Task: Create new contact,   with mail id: 'WrightMadelyn@Protonmail.com', first name: 'Madelyn', Last name: 'Wright', Job Title: UI/UX Developer, Phone number (202) 555-8901. Change life cycle stage to  'Lead' and lead status to 'New'. Add new company to the associated contact: www.vrmaritime.net
 . Logged in from softage.5@softage.net
Action: Mouse moved to (76, 56)
Screenshot: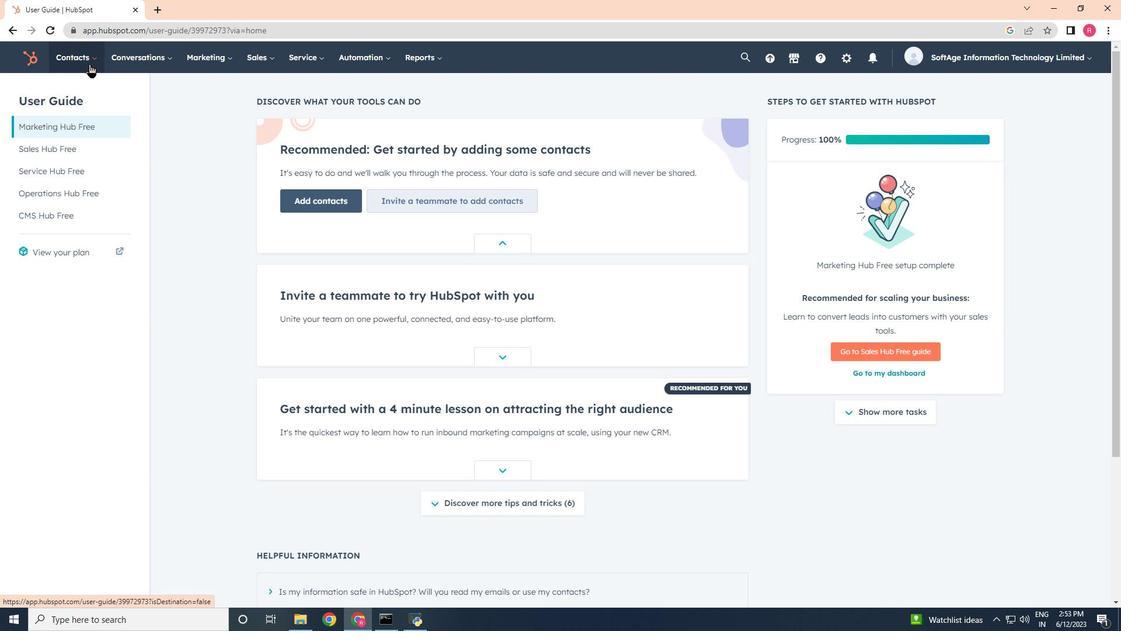 
Action: Mouse pressed left at (76, 56)
Screenshot: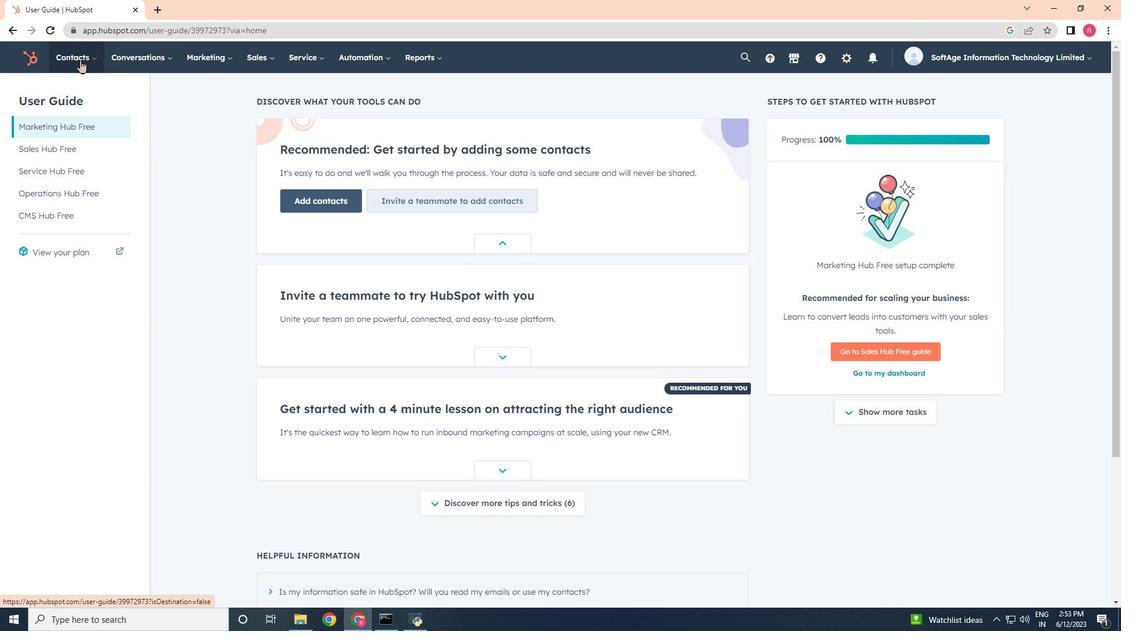 
Action: Mouse moved to (87, 85)
Screenshot: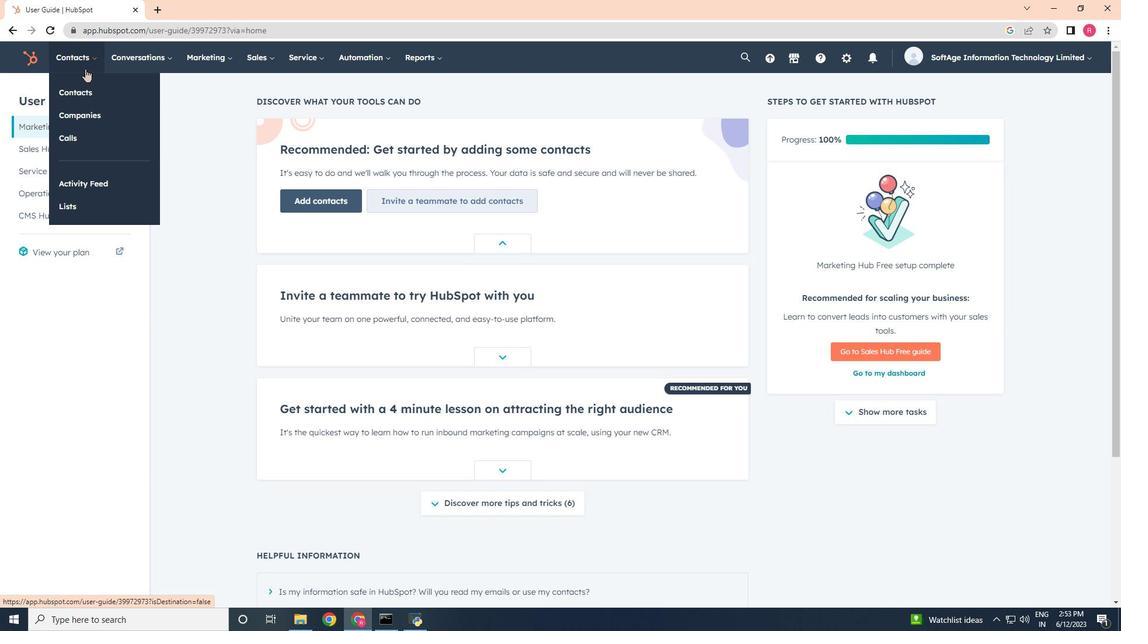 
Action: Mouse pressed left at (87, 85)
Screenshot: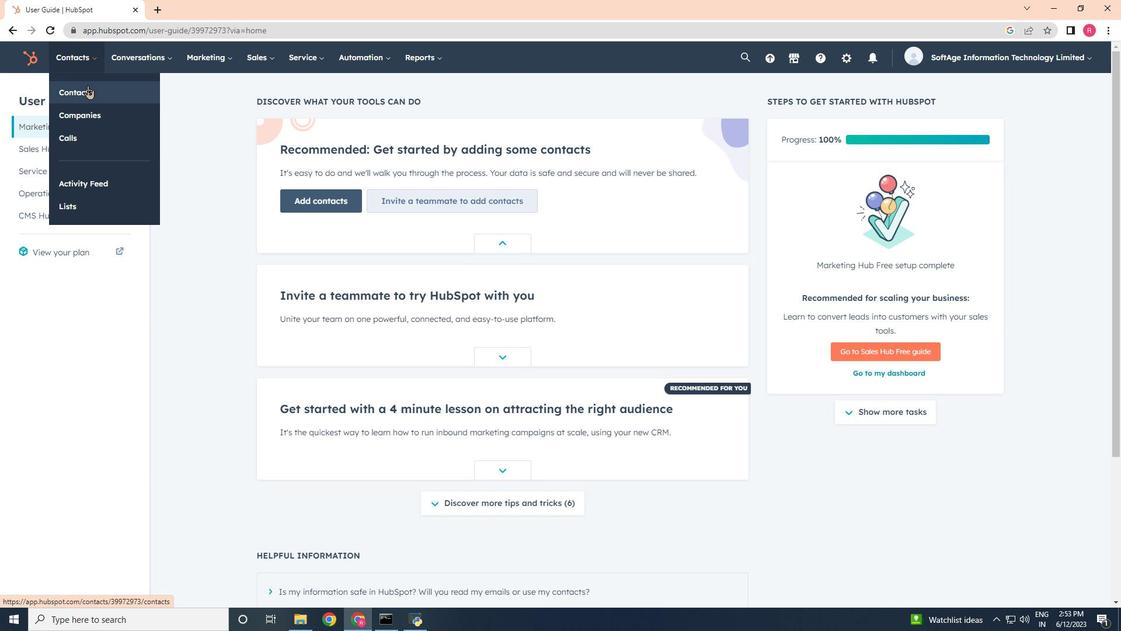 
Action: Mouse moved to (1053, 98)
Screenshot: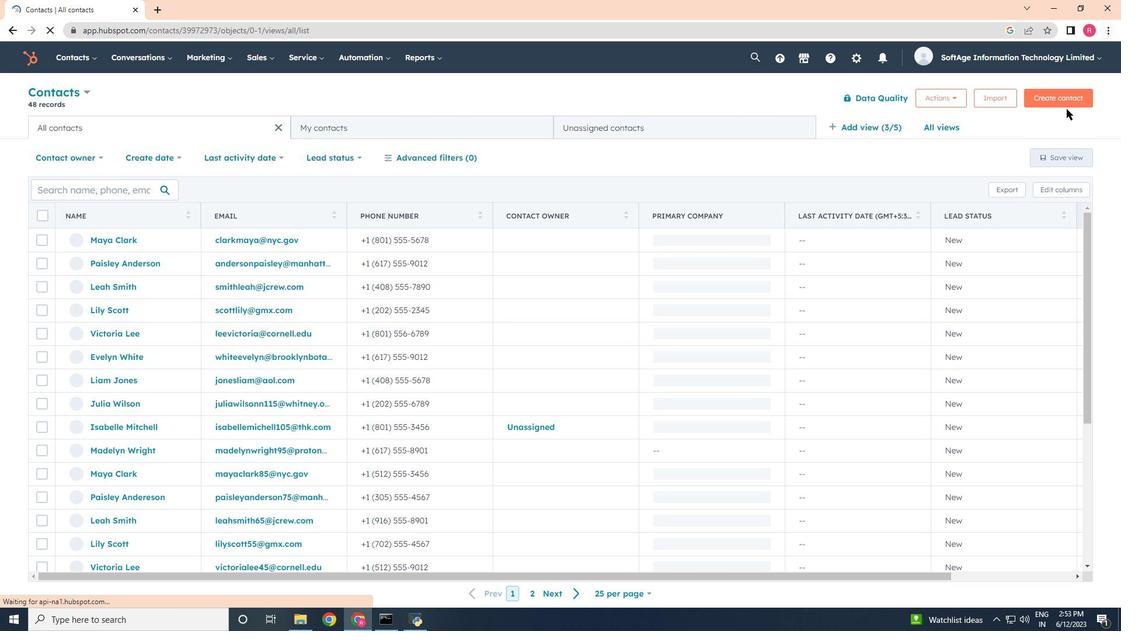 
Action: Mouse pressed left at (1053, 98)
Screenshot: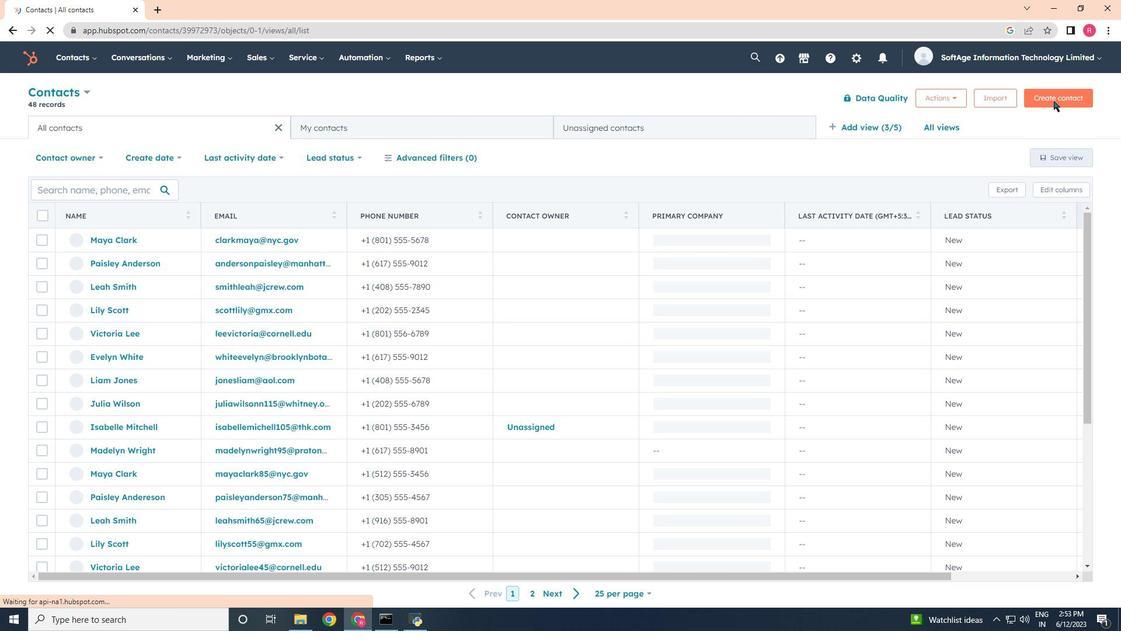 
Action: Mouse moved to (836, 141)
Screenshot: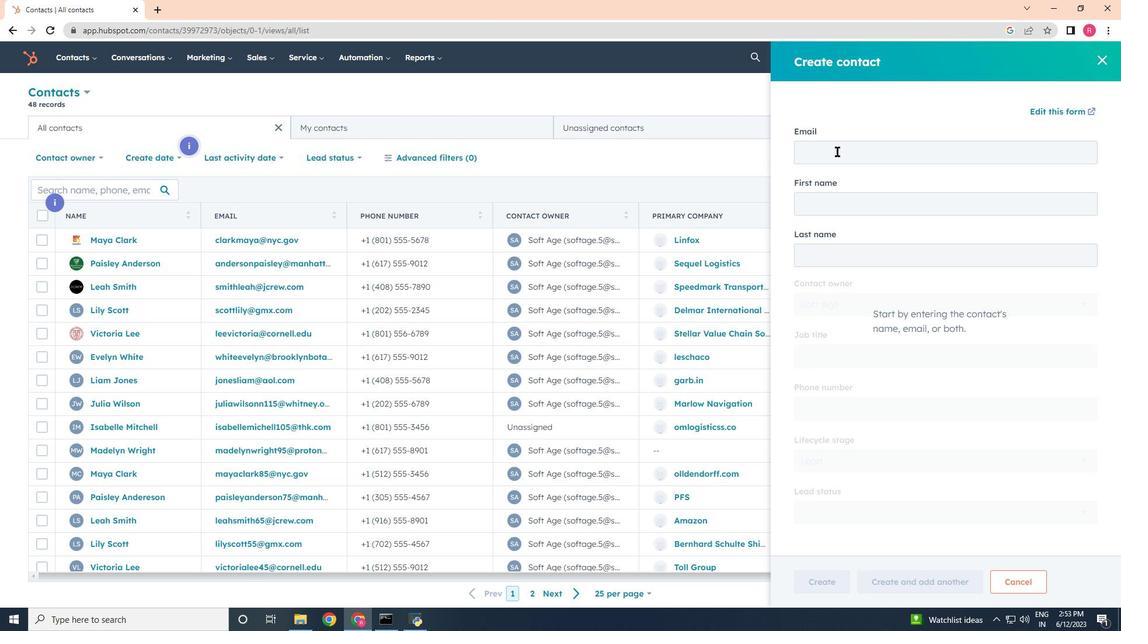 
Action: Mouse pressed left at (836, 141)
Screenshot: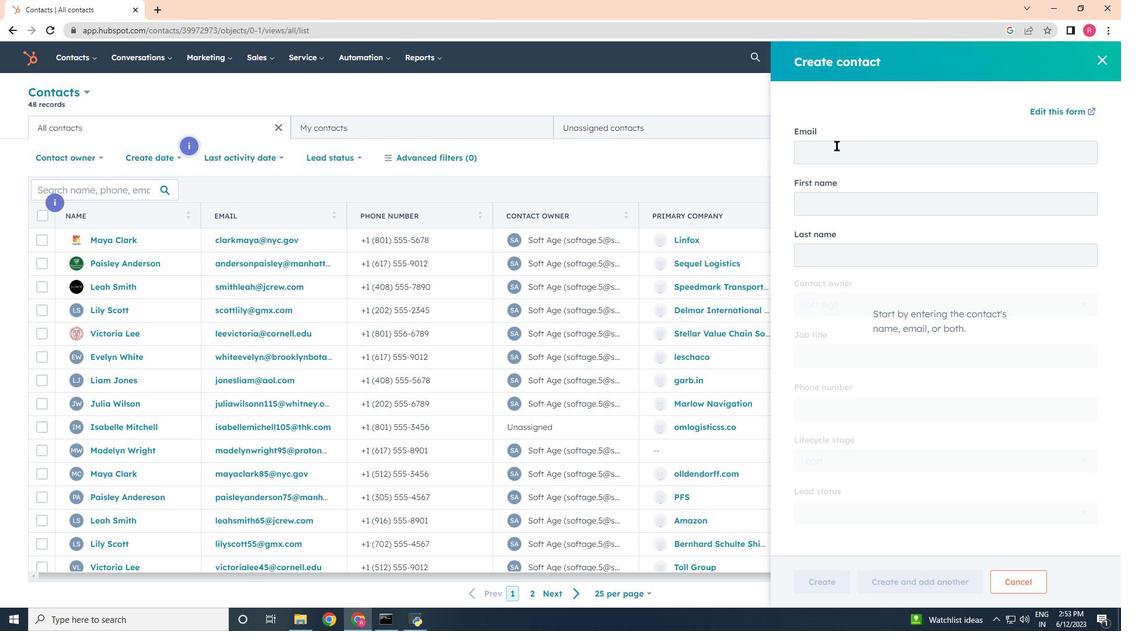 
Action: Mouse moved to (402, 279)
Screenshot: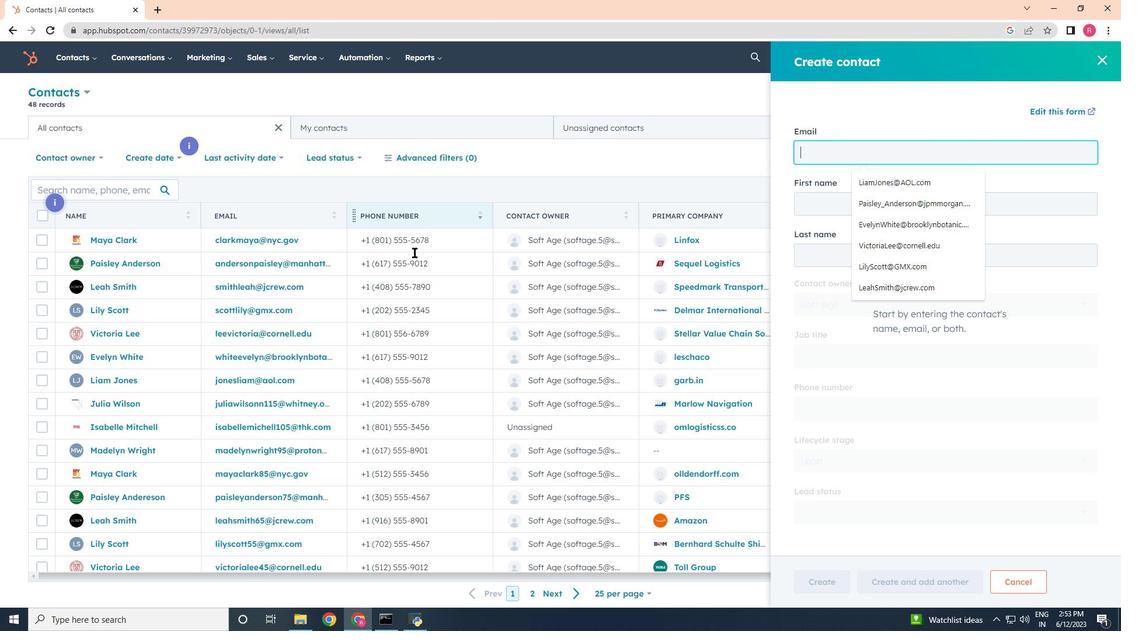 
Action: Key pressed <Key.shift>Wright<Key.shift>Madelyn<Key.shift><Key.shift><Key.shift><Key.shift><Key.shift><Key.shift><Key.shift>@<Key.shift><Key.shift><Key.shift><Key.shift>Protonmail.com
Screenshot: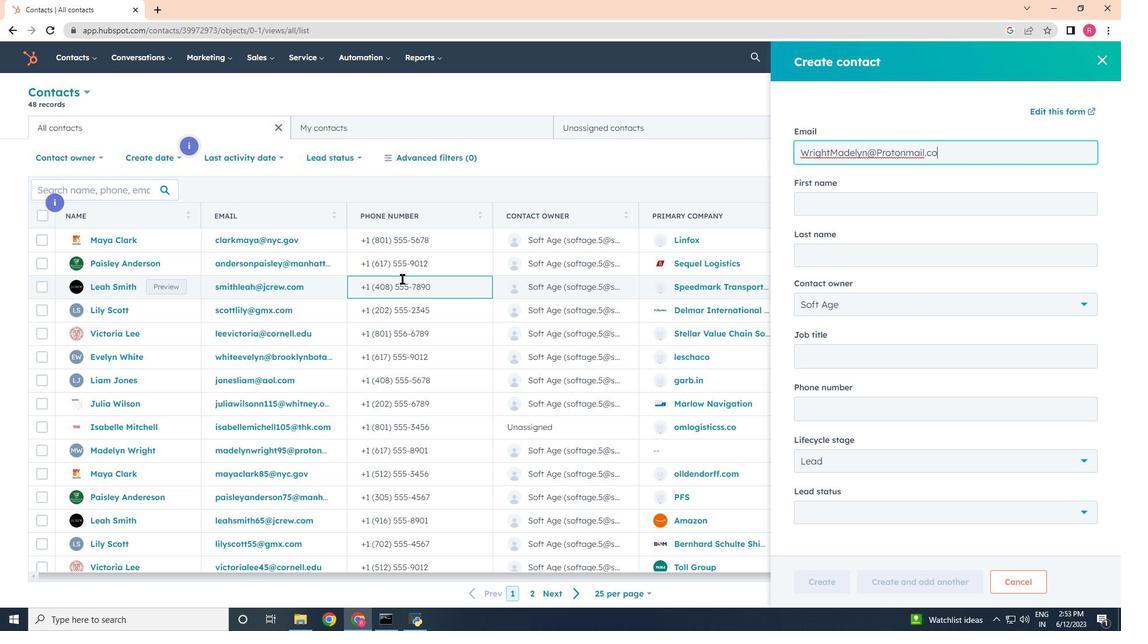 
Action: Mouse moved to (874, 205)
Screenshot: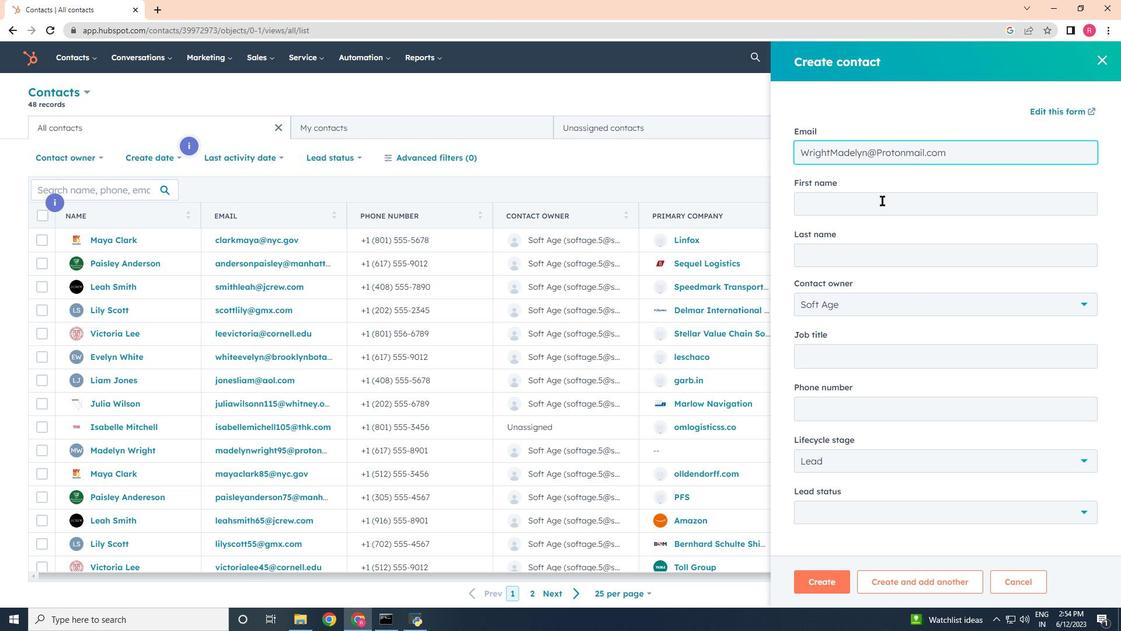 
Action: Mouse pressed left at (874, 205)
Screenshot: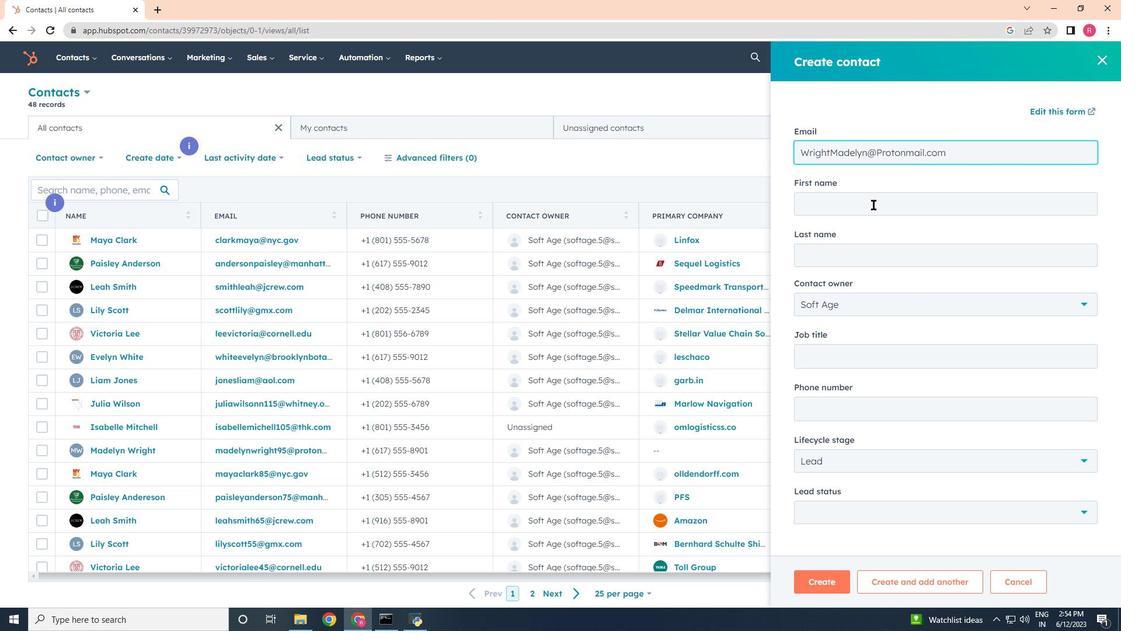 
Action: Key pressed <Key.shift>Madek<Key.backspace>lyn<Key.tab><Key.shift>Wright<Key.tab><Key.shift><Key.shift><Key.shift><Key.shift><Key.shift><Key.shift><Key.shift><Key.shift><Key.shift><Key.shift><Key.shift><Key.shift><Key.shift><Key.shift><Key.shift><Key.shift><Key.shift><Key.shift>UI
Screenshot: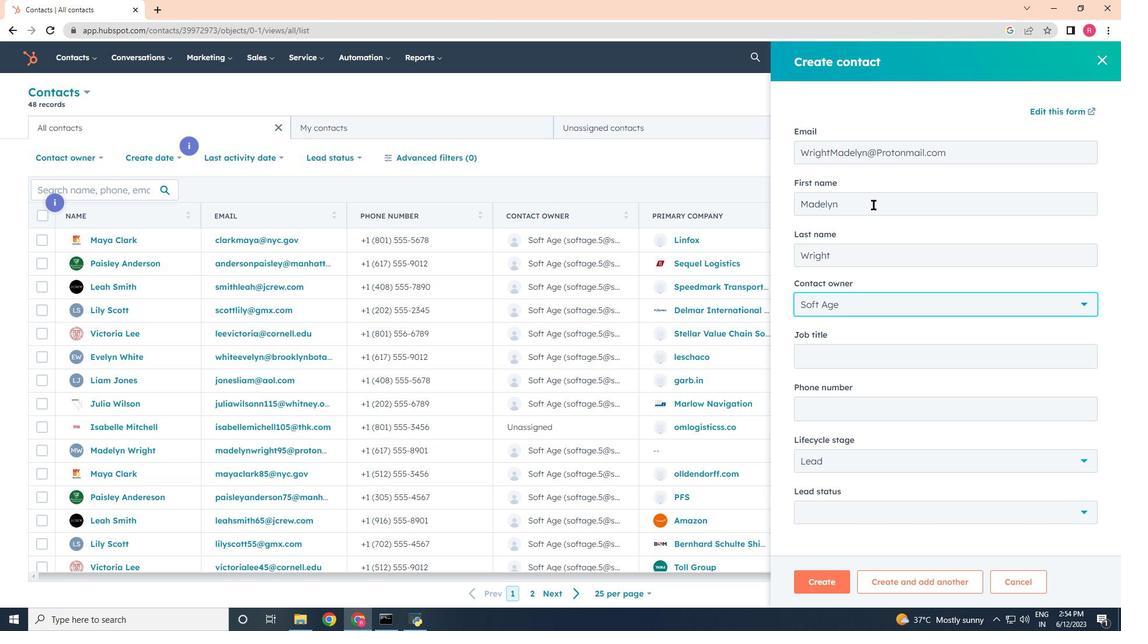 
Action: Mouse moved to (864, 358)
Screenshot: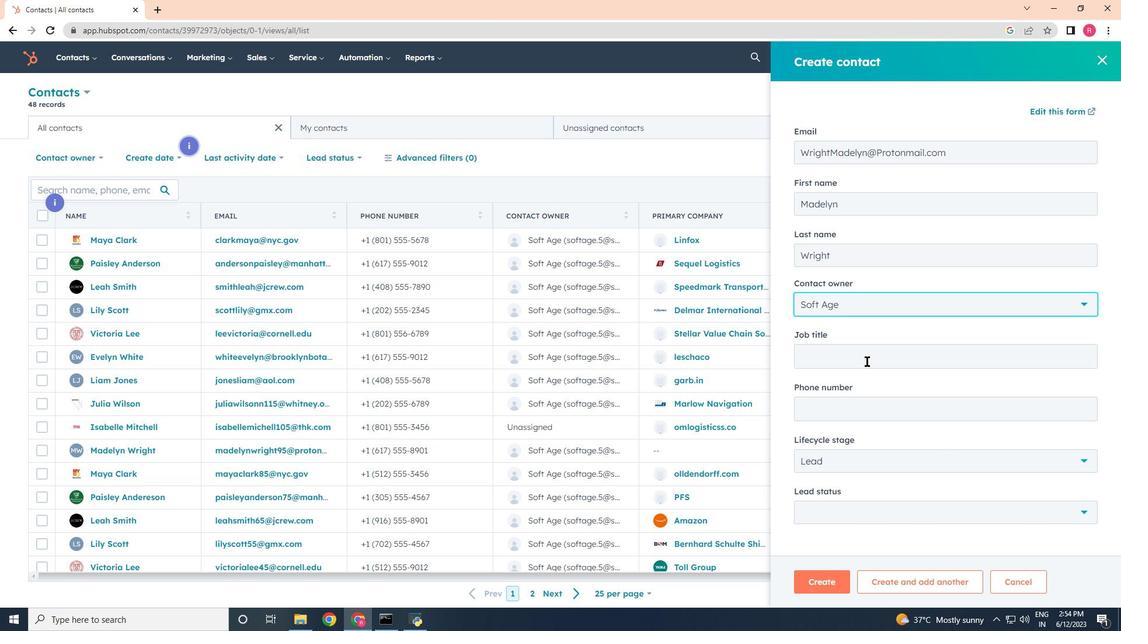
Action: Mouse pressed left at (864, 358)
Screenshot: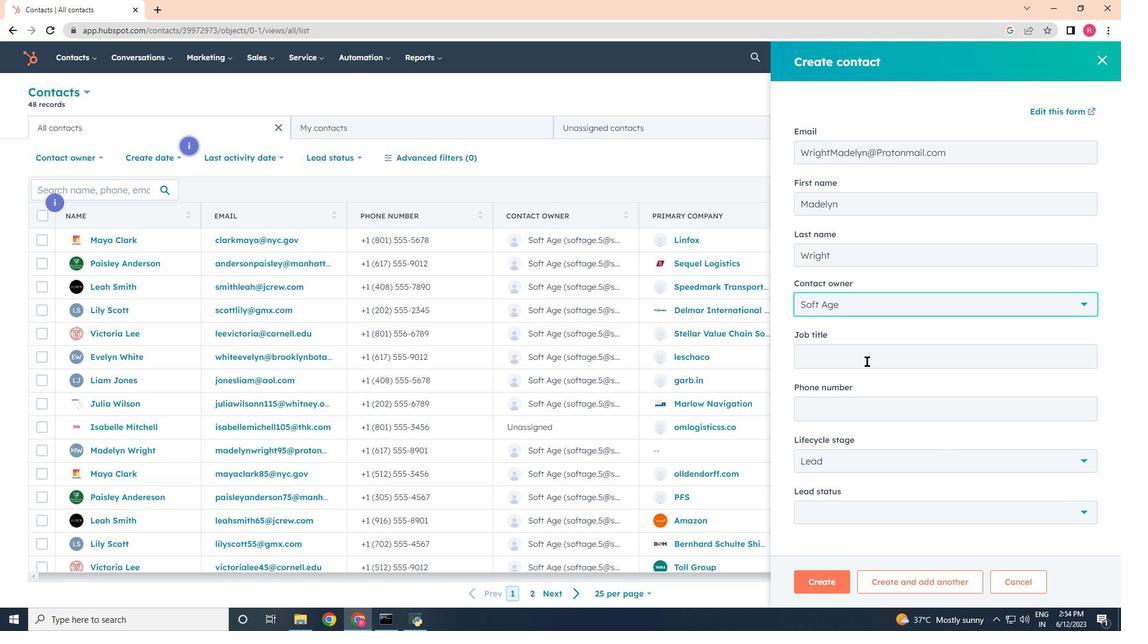 
Action: Mouse moved to (863, 358)
Screenshot: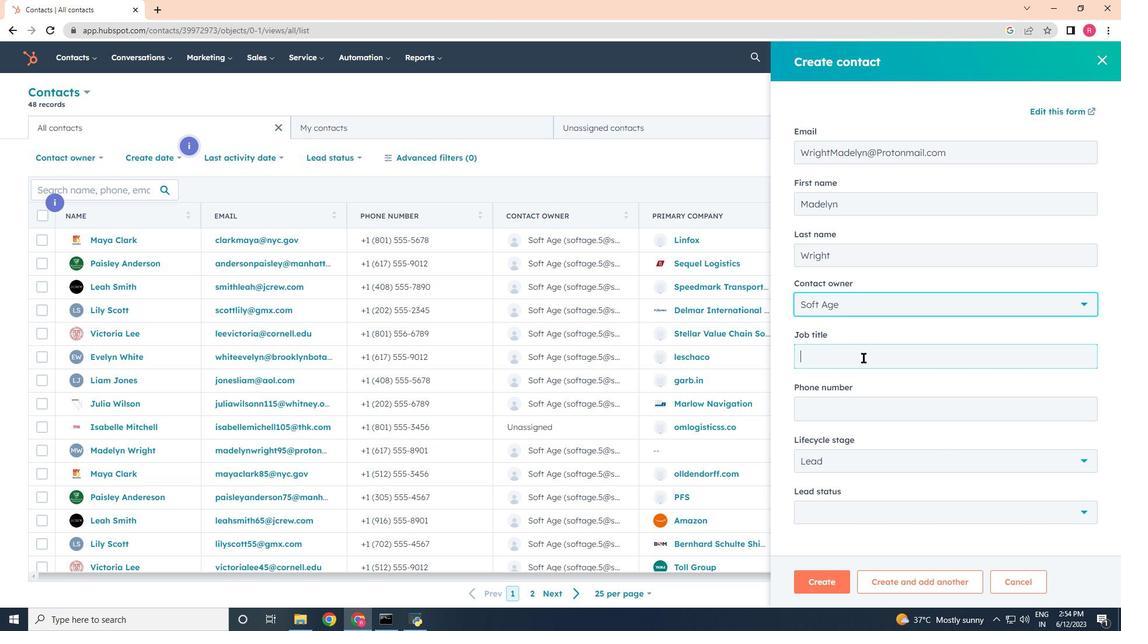 
Action: Key pressed <Key.shift>UI/<Key.shift><Key.shift><Key.shift><Key.shift><Key.shift><Key.shift>Ux<Key.backspace><Key.shift>X
Screenshot: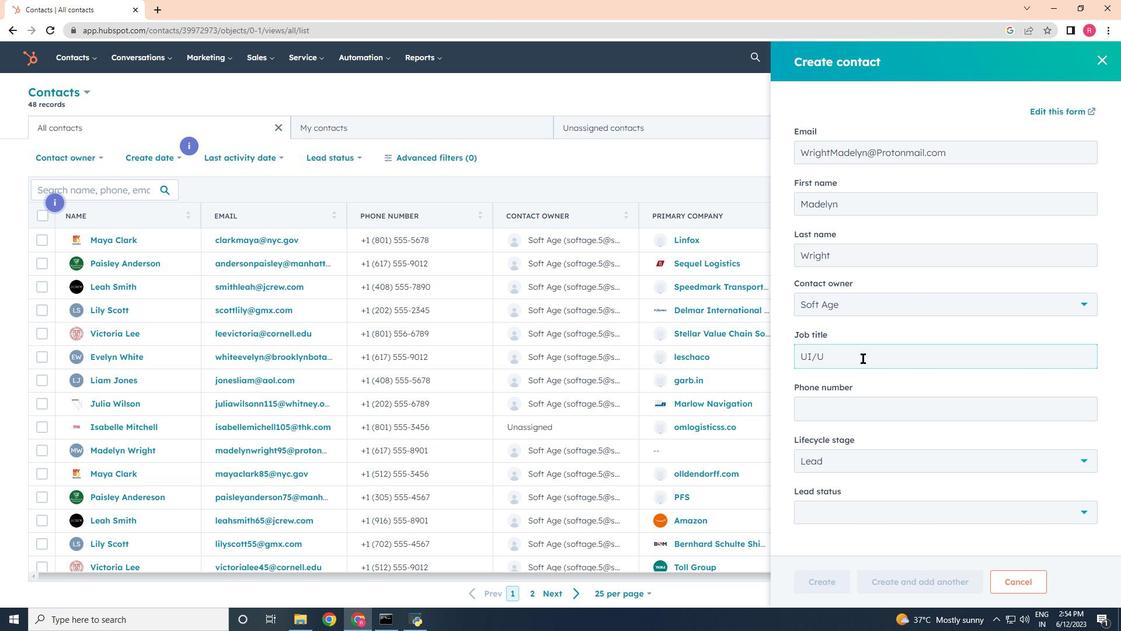
Action: Mouse moved to (809, 410)
Screenshot: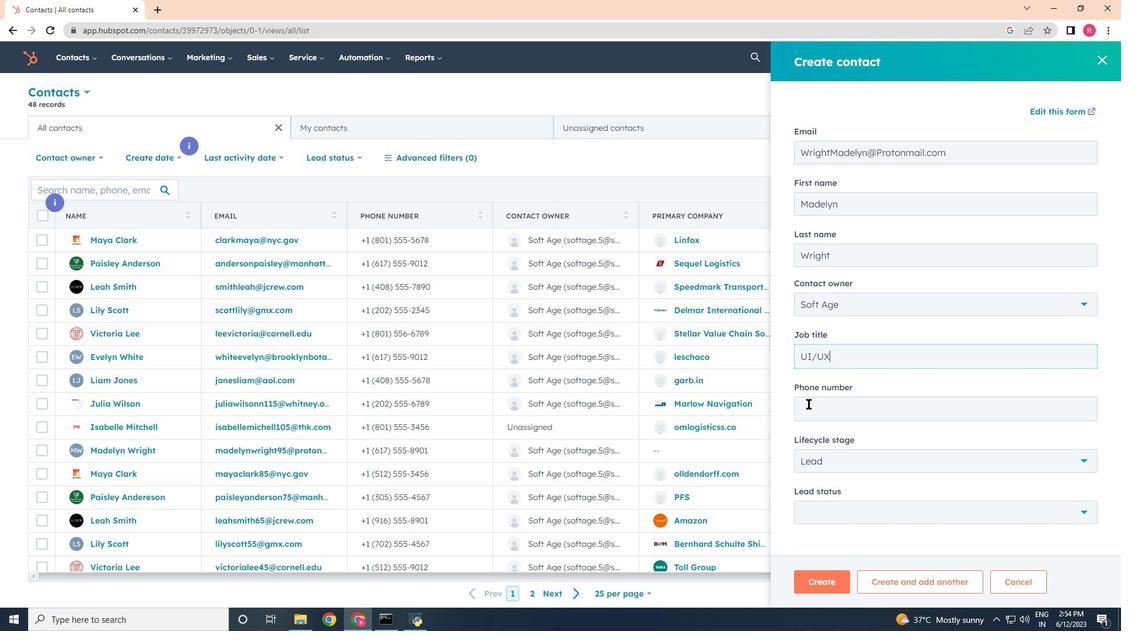 
Action: Mouse pressed left at (809, 410)
Screenshot: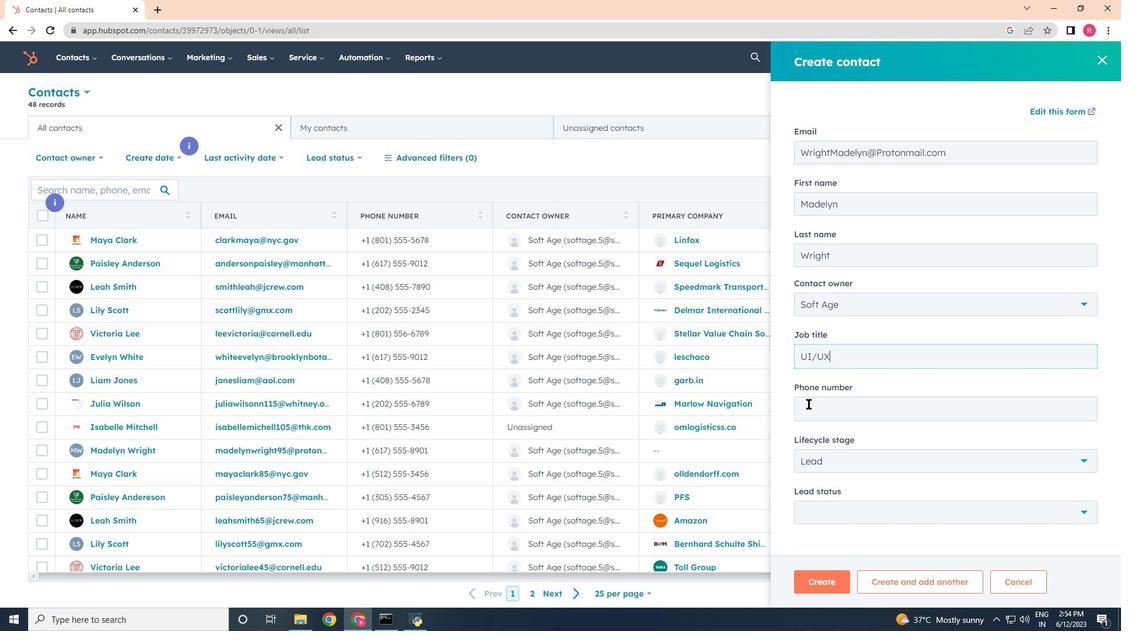 
Action: Mouse moved to (809, 411)
Screenshot: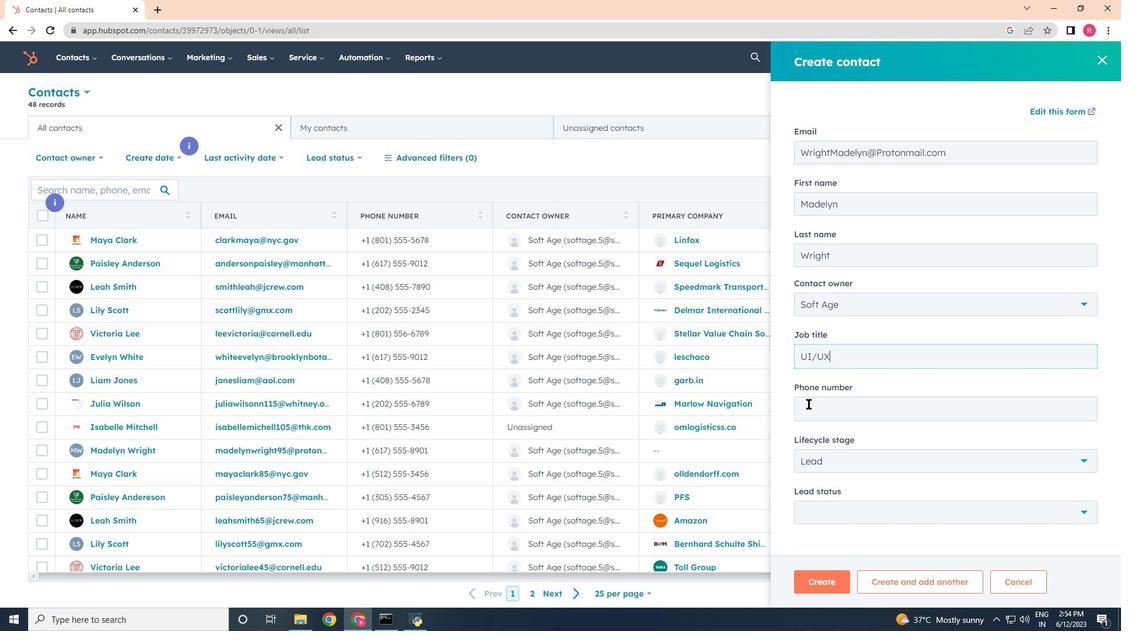 
Action: Key pressed 2025558901
Screenshot: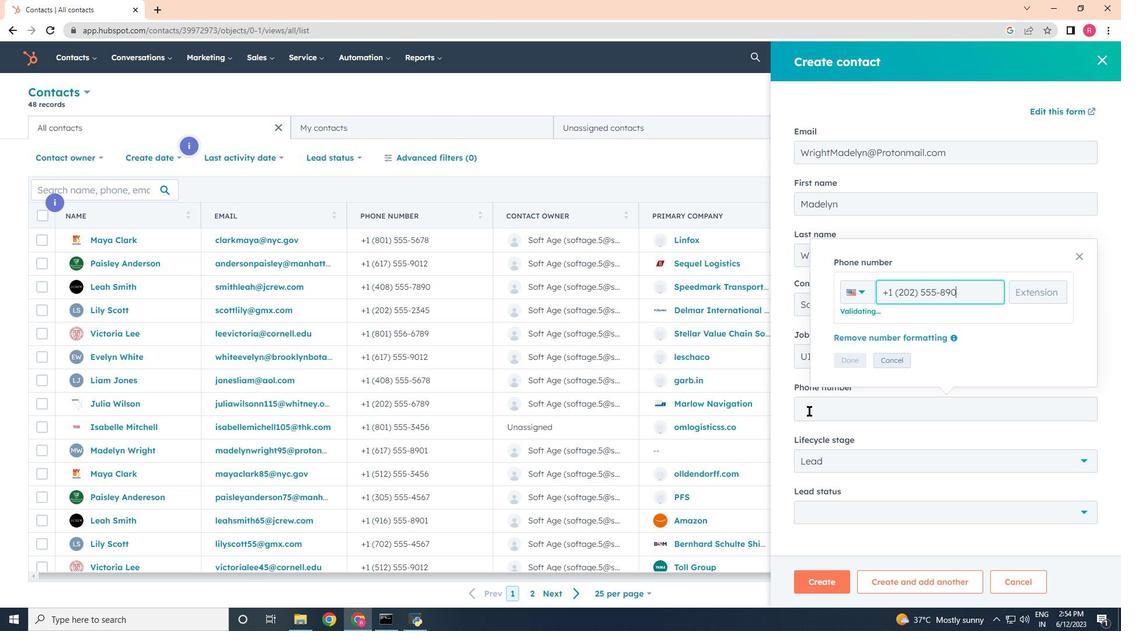 
Action: Mouse moved to (853, 355)
Screenshot: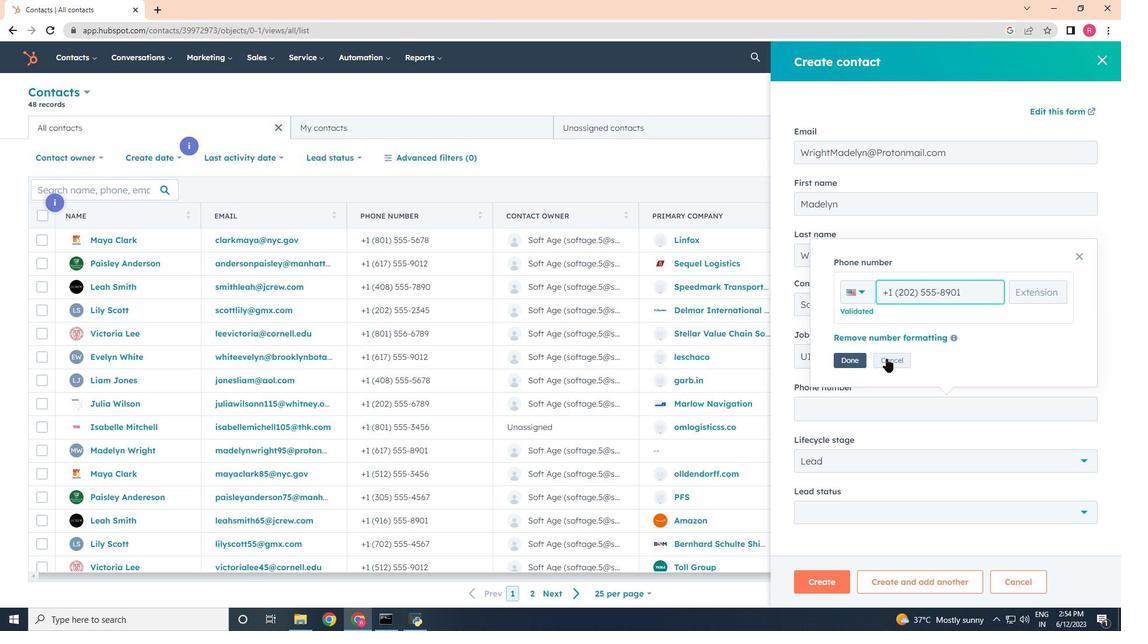 
Action: Mouse pressed left at (853, 355)
Screenshot: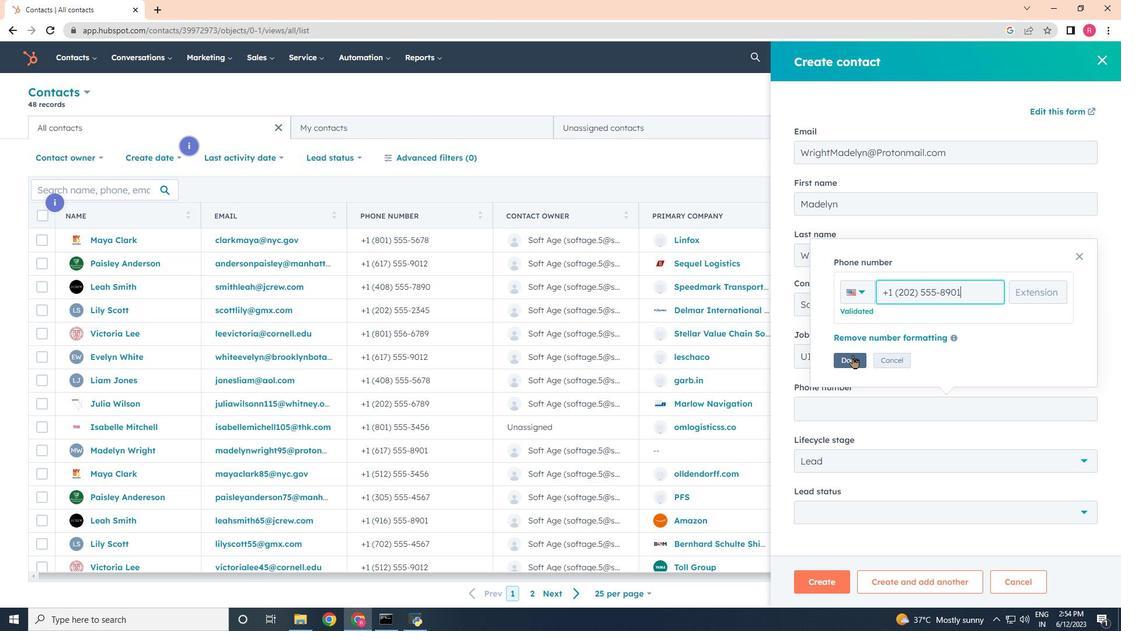 
Action: Mouse moved to (835, 510)
Screenshot: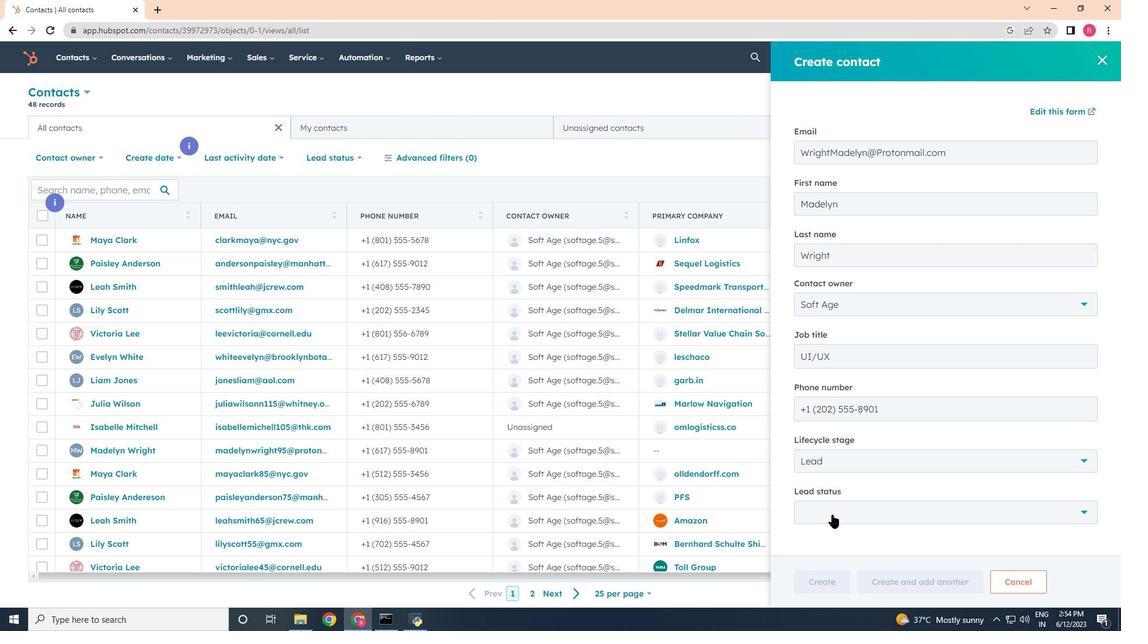 
Action: Mouse pressed left at (835, 510)
Screenshot: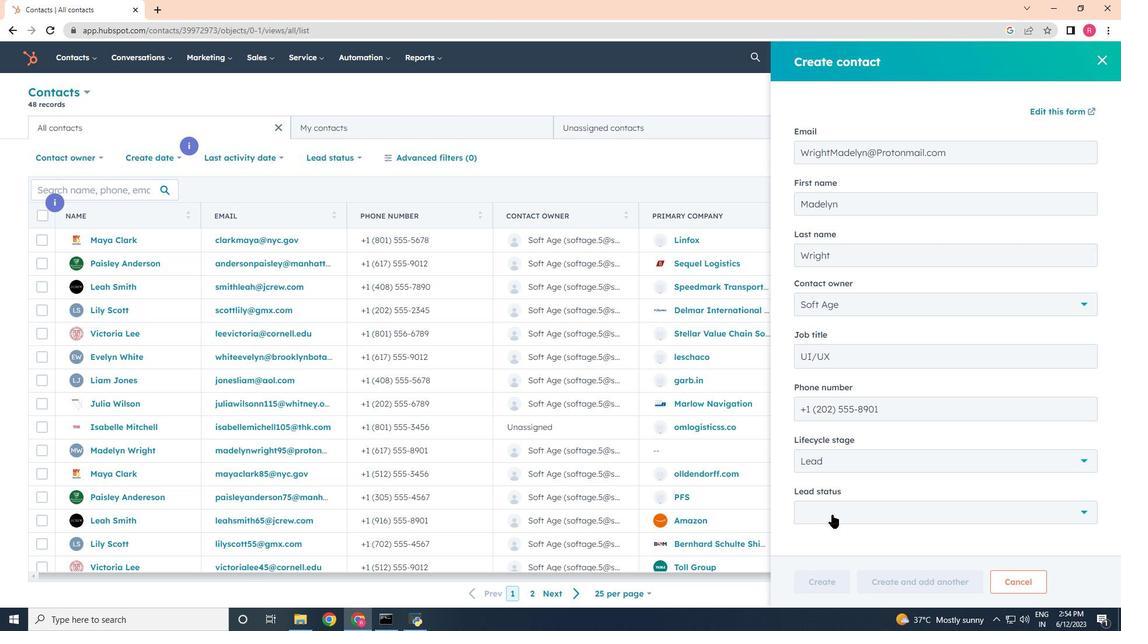 
Action: Mouse moved to (839, 400)
Screenshot: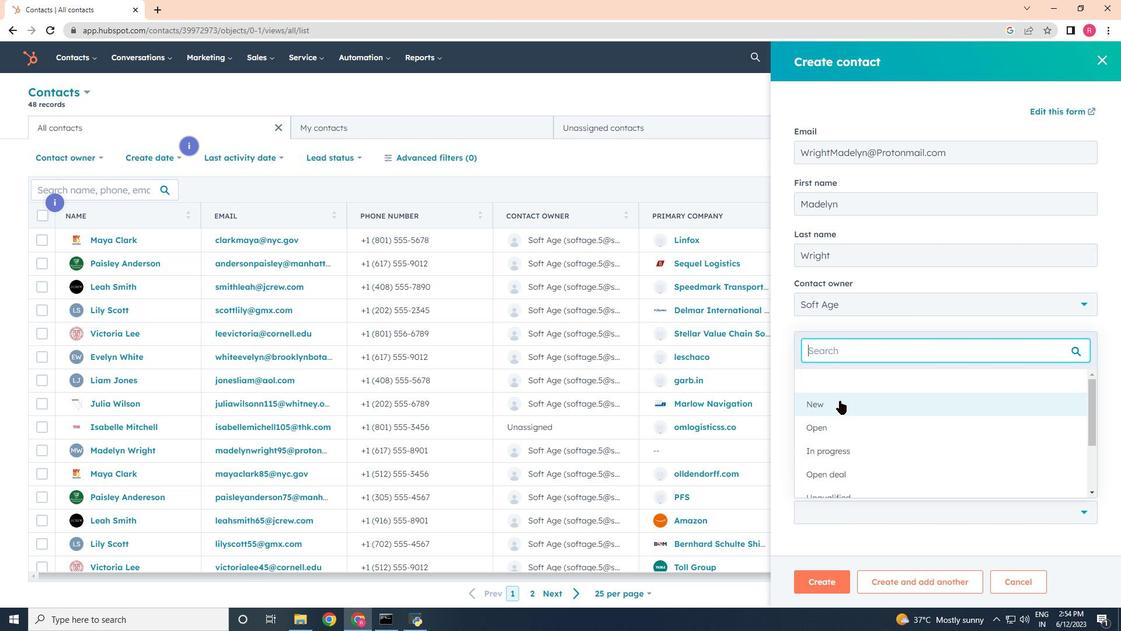 
Action: Mouse pressed left at (839, 400)
Screenshot: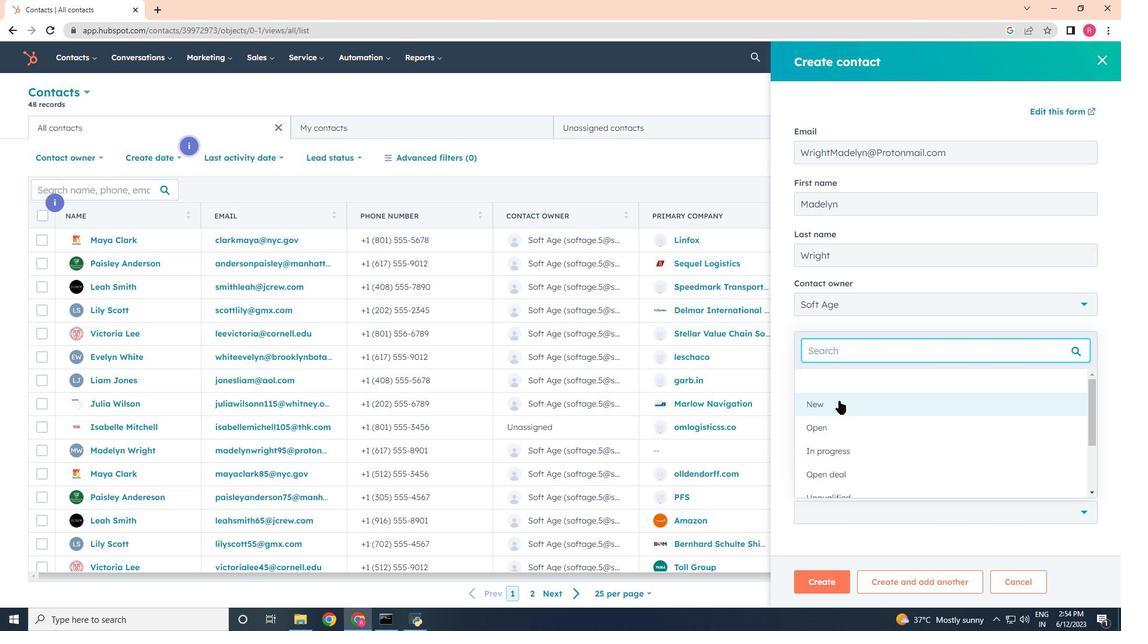 
Action: Mouse moved to (859, 458)
Screenshot: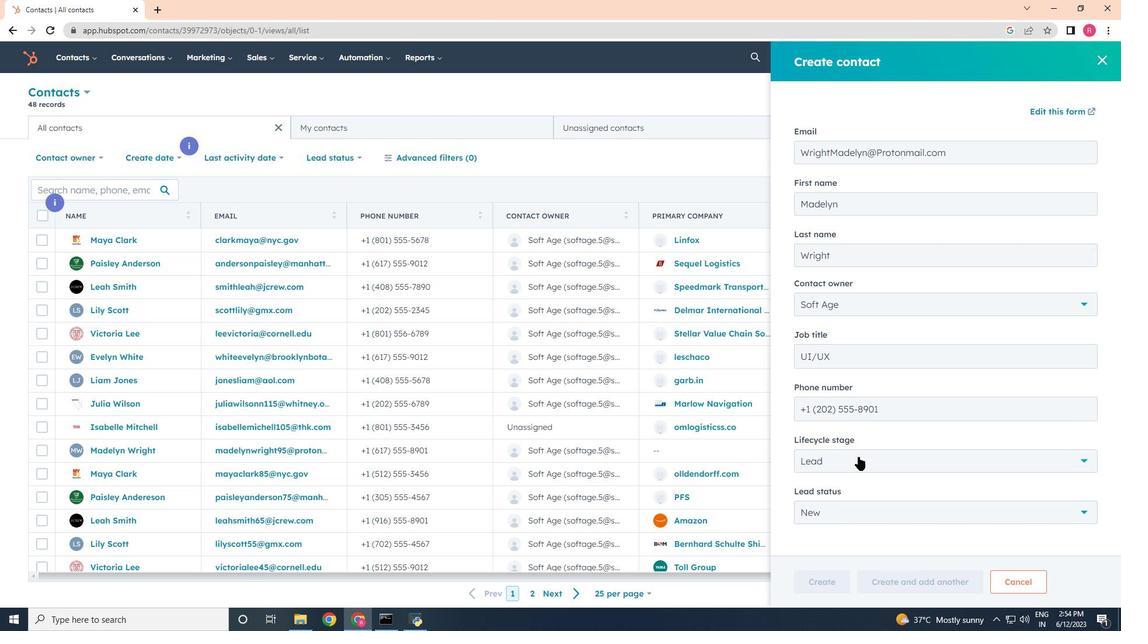 
Action: Mouse pressed left at (859, 458)
Screenshot: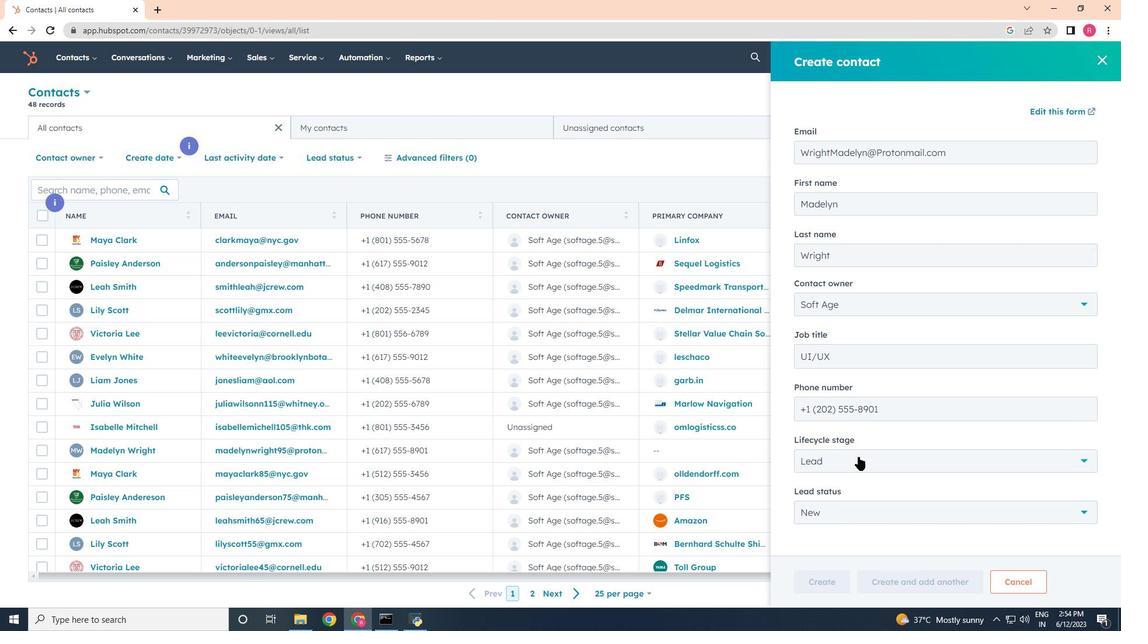 
Action: Mouse moved to (825, 359)
Screenshot: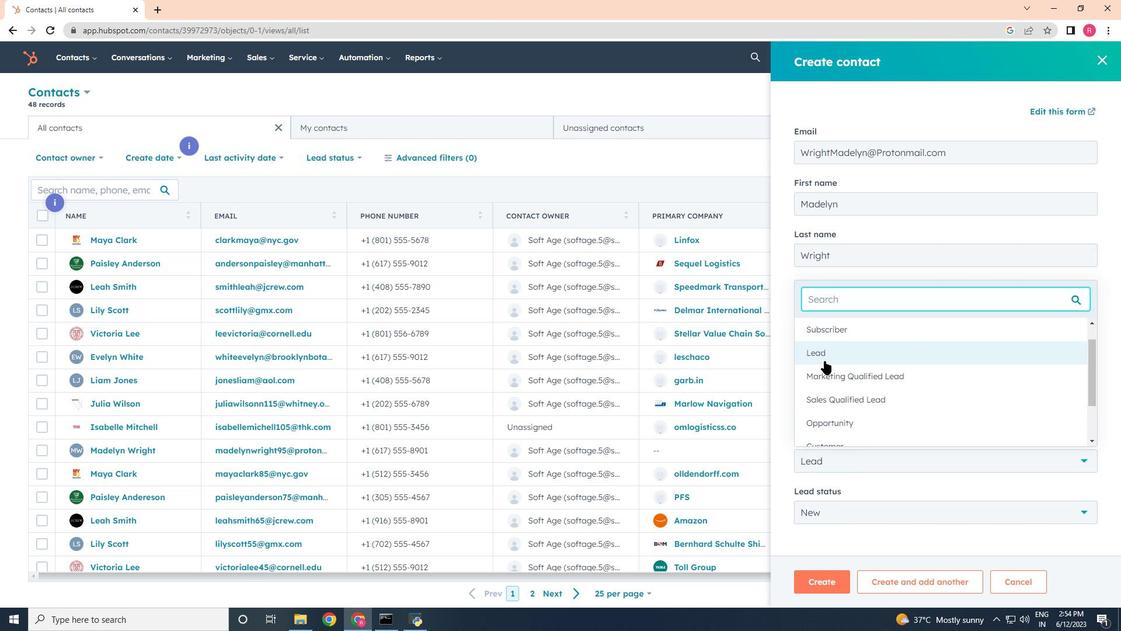 
Action: Mouse pressed left at (825, 359)
Screenshot: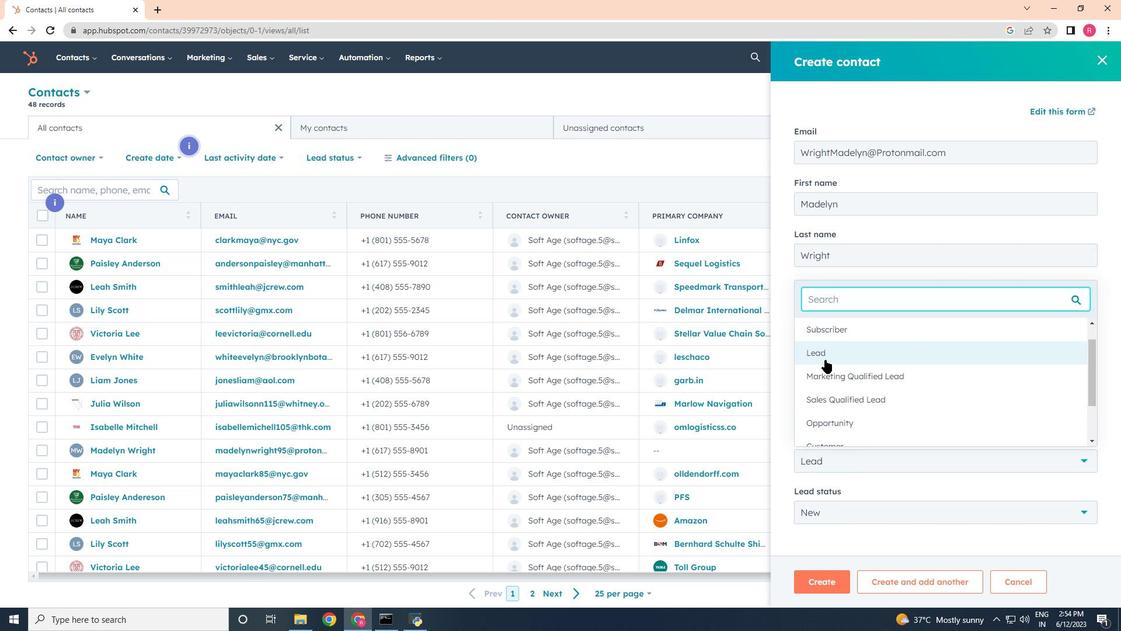 
Action: Mouse moved to (826, 577)
Screenshot: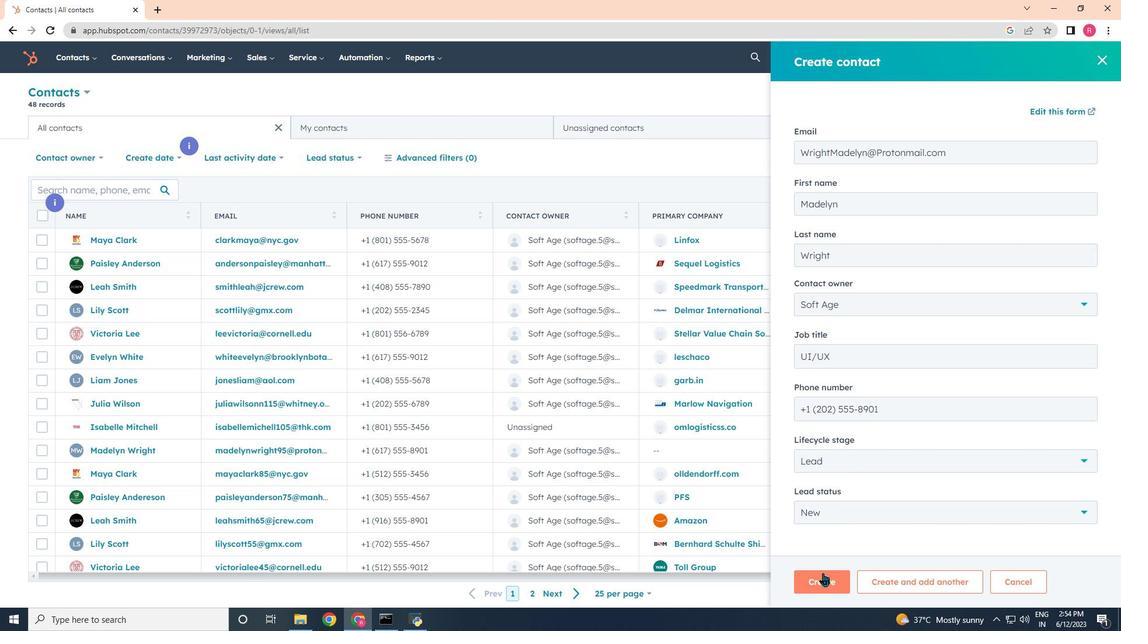 
Action: Mouse pressed left at (826, 577)
Screenshot: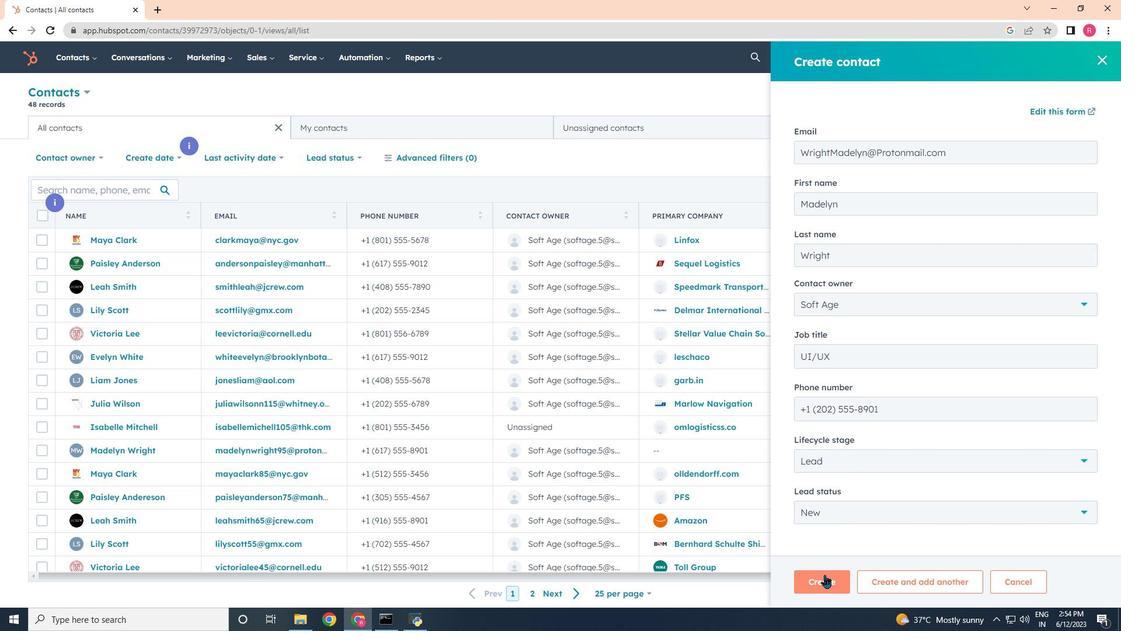 
Action: Mouse moved to (776, 374)
Screenshot: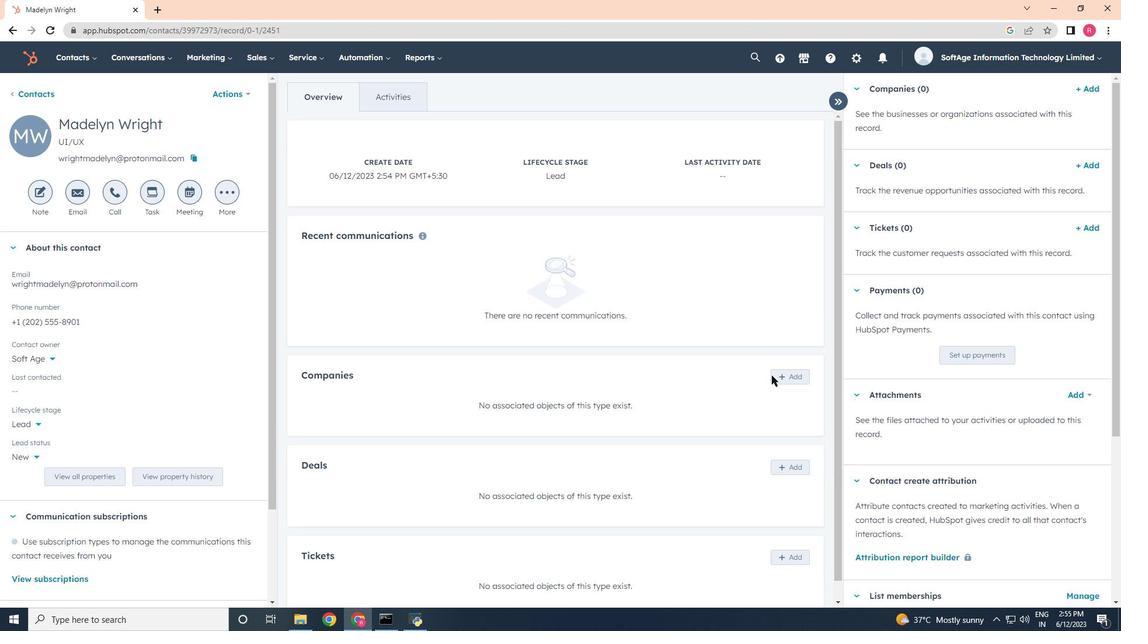 
Action: Mouse pressed left at (776, 374)
Screenshot: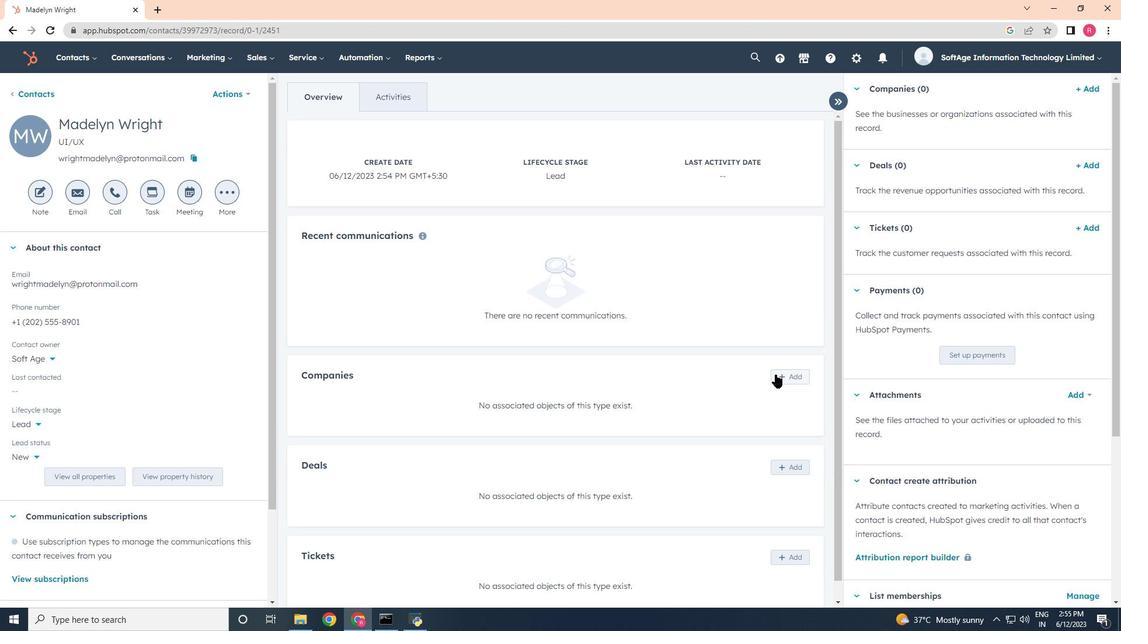
Action: Mouse moved to (887, 126)
Screenshot: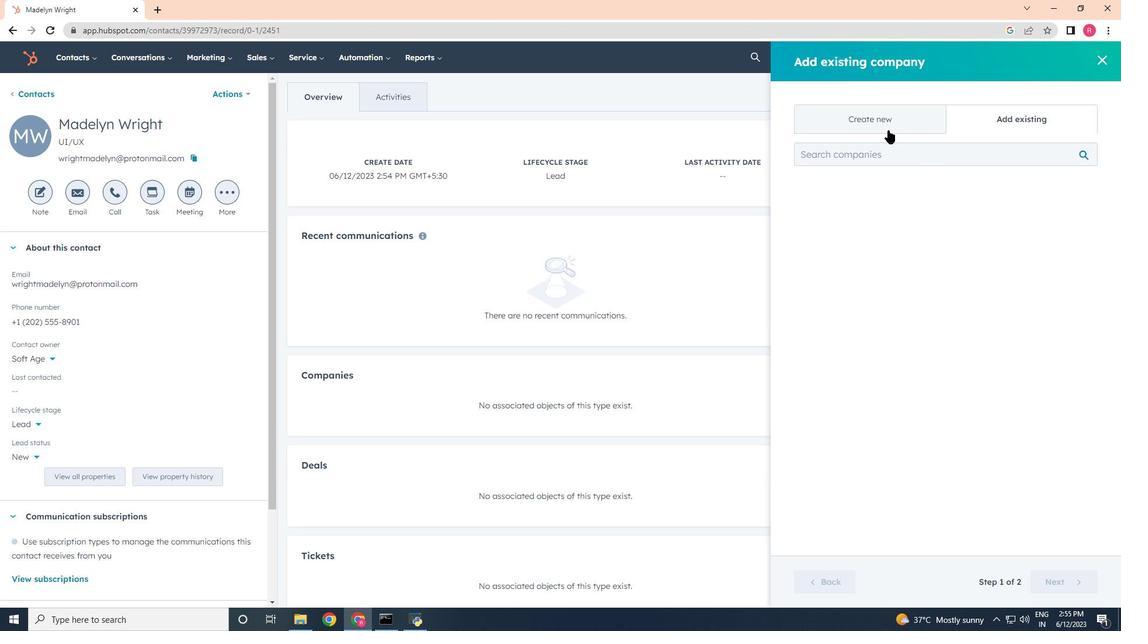 
Action: Mouse pressed left at (887, 126)
Screenshot: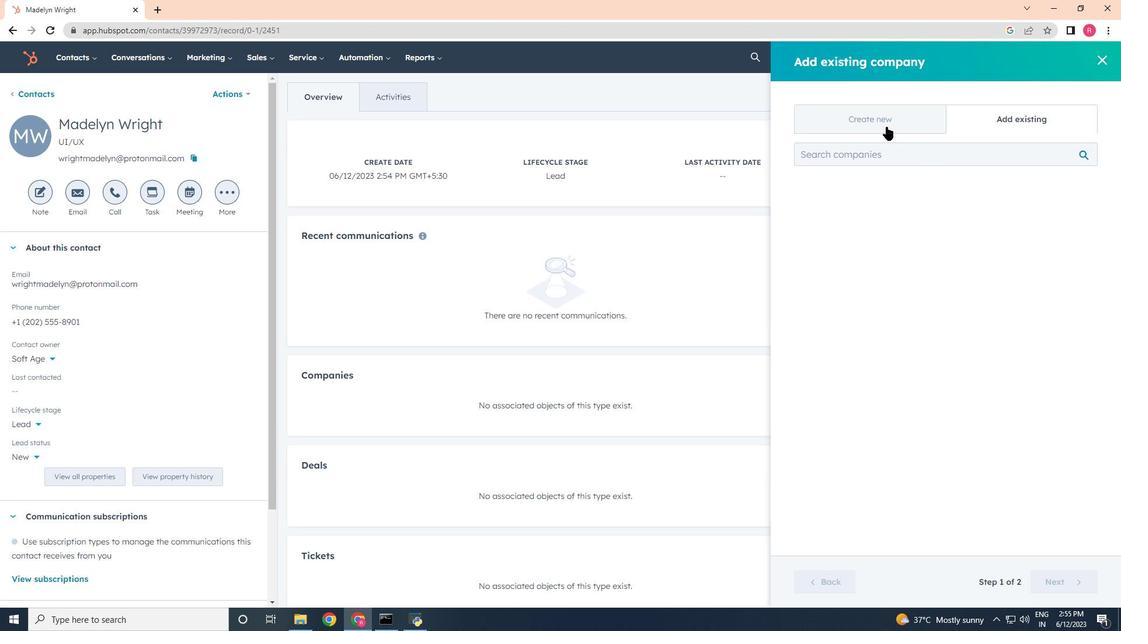 
Action: Mouse moved to (869, 179)
Screenshot: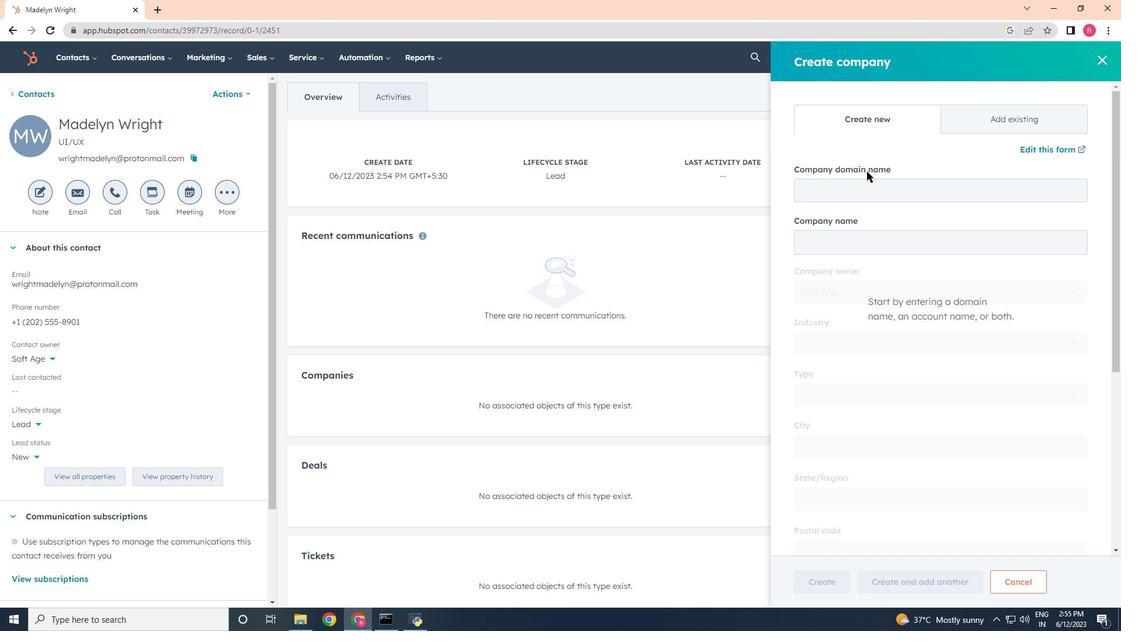 
Action: Mouse pressed left at (869, 179)
Screenshot: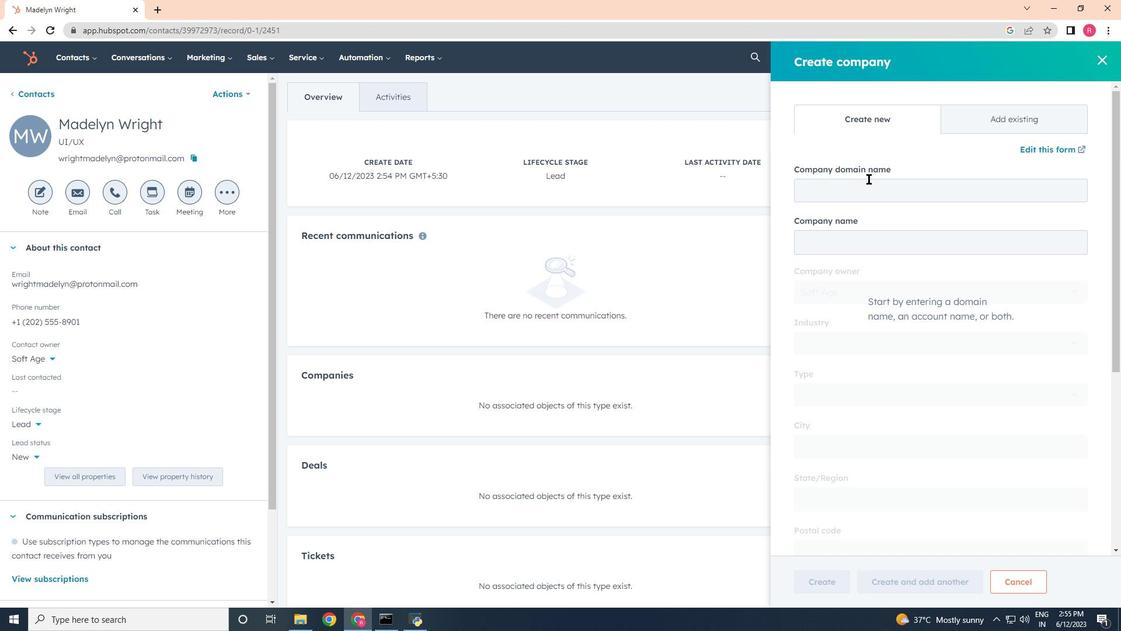 
Action: Key pressed www.vrmaritime.net
Screenshot: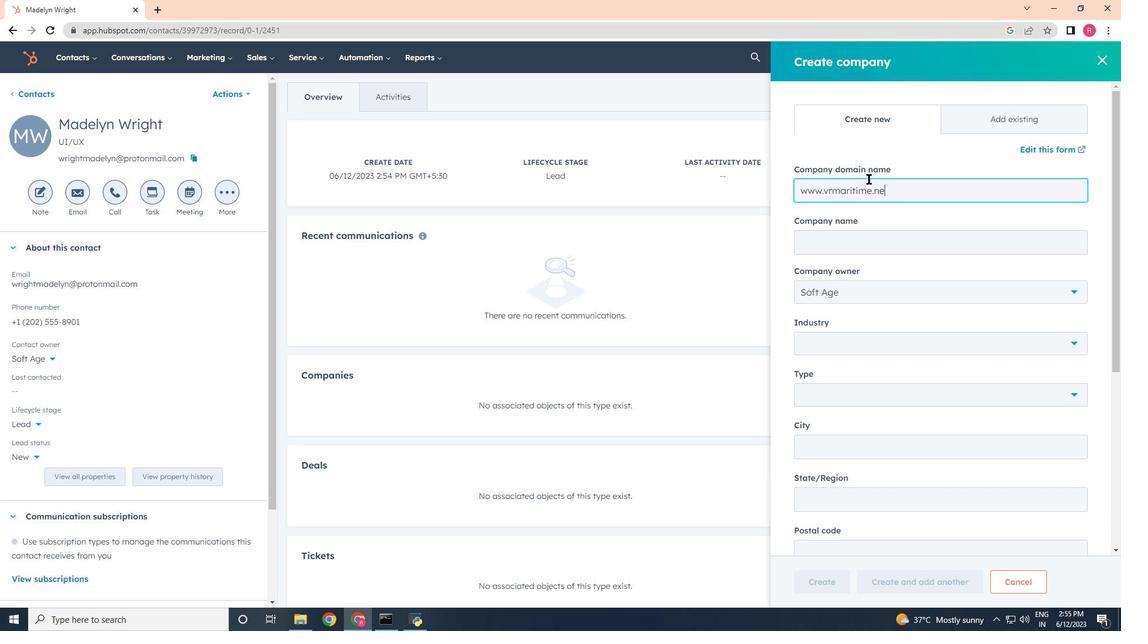 
Action: Mouse moved to (885, 194)
Screenshot: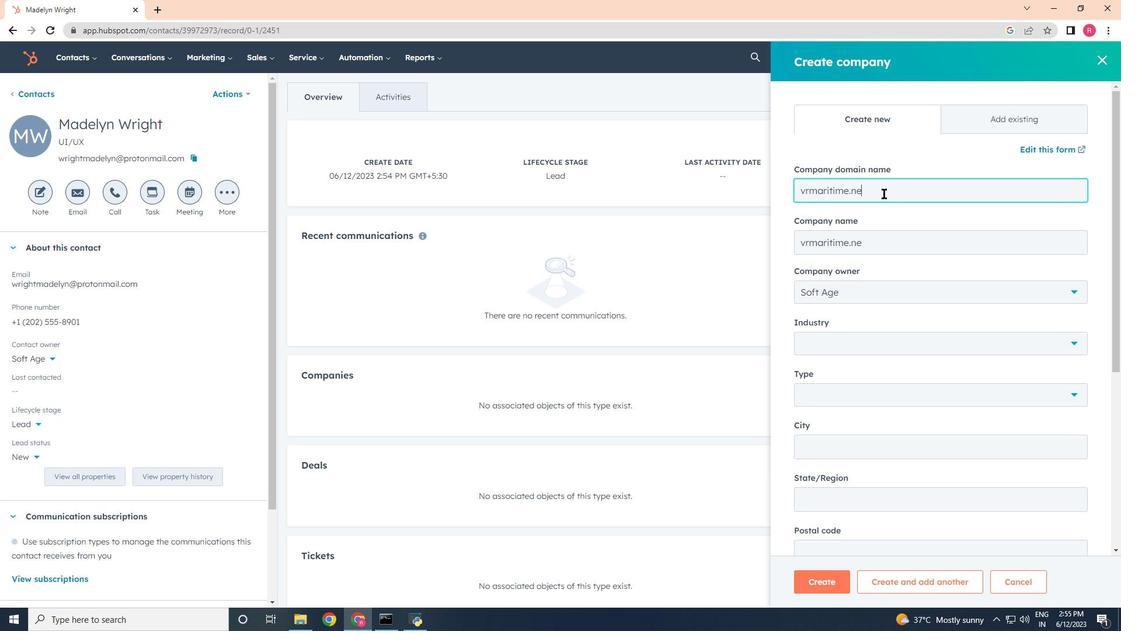 
Action: Key pressed t
Screenshot: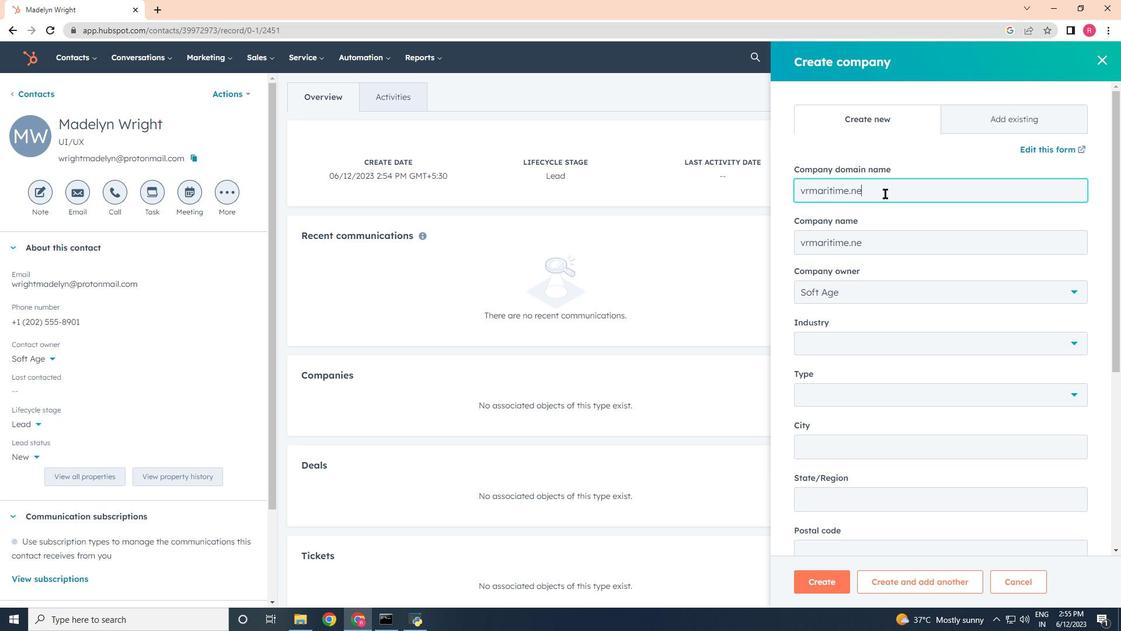 
Action: Mouse moved to (882, 341)
Screenshot: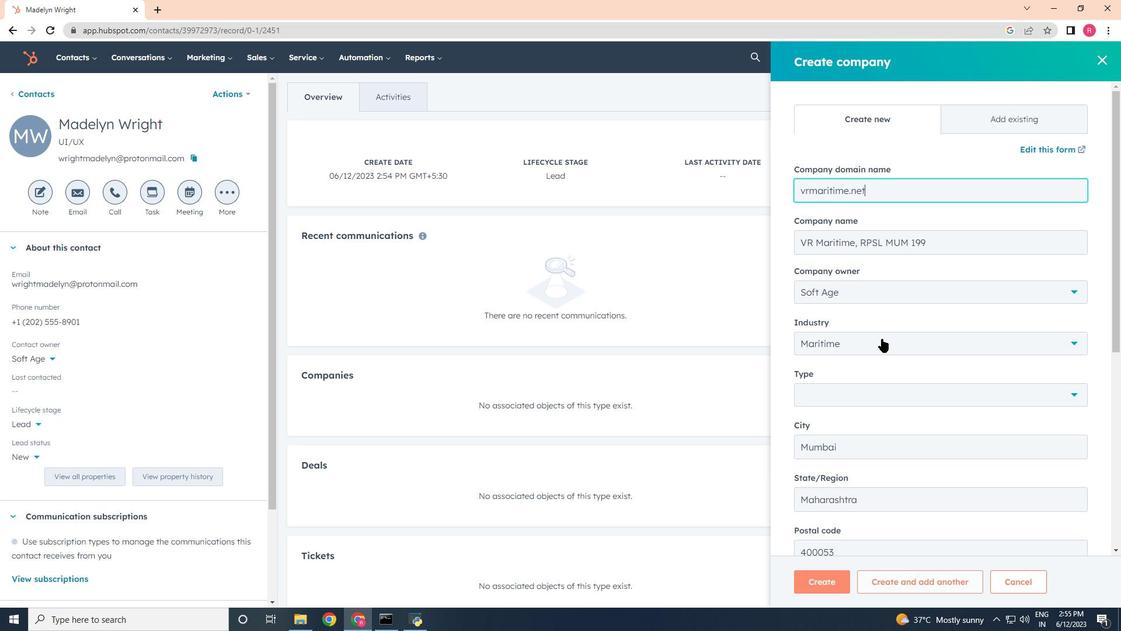 
Action: Mouse scrolled (882, 340) with delta (0, 0)
Screenshot: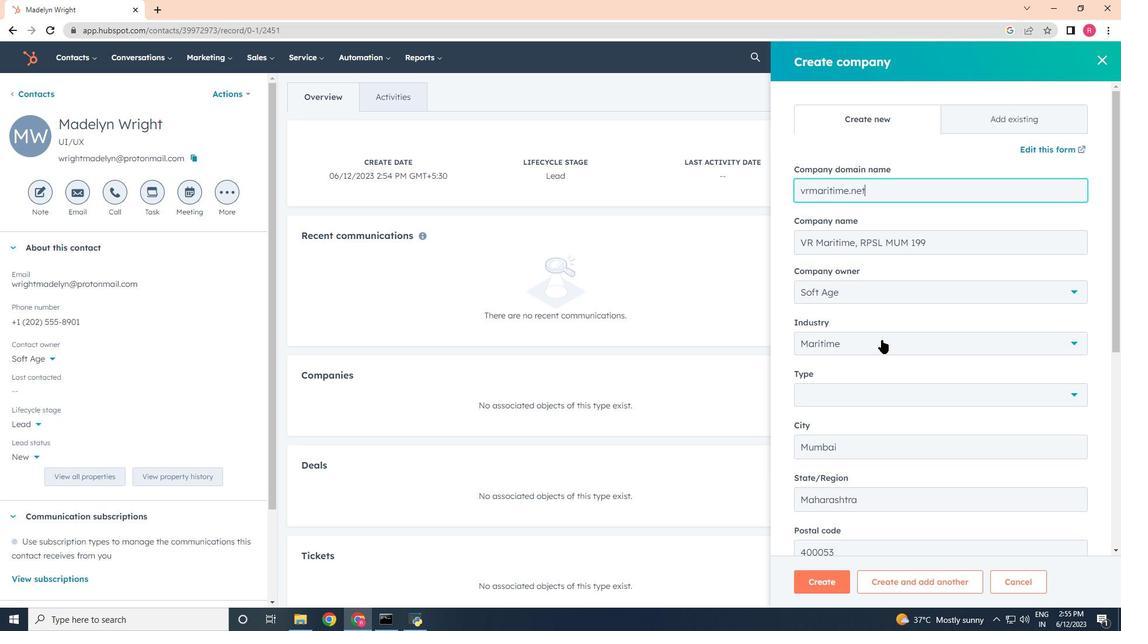 
Action: Mouse scrolled (882, 340) with delta (0, 0)
Screenshot: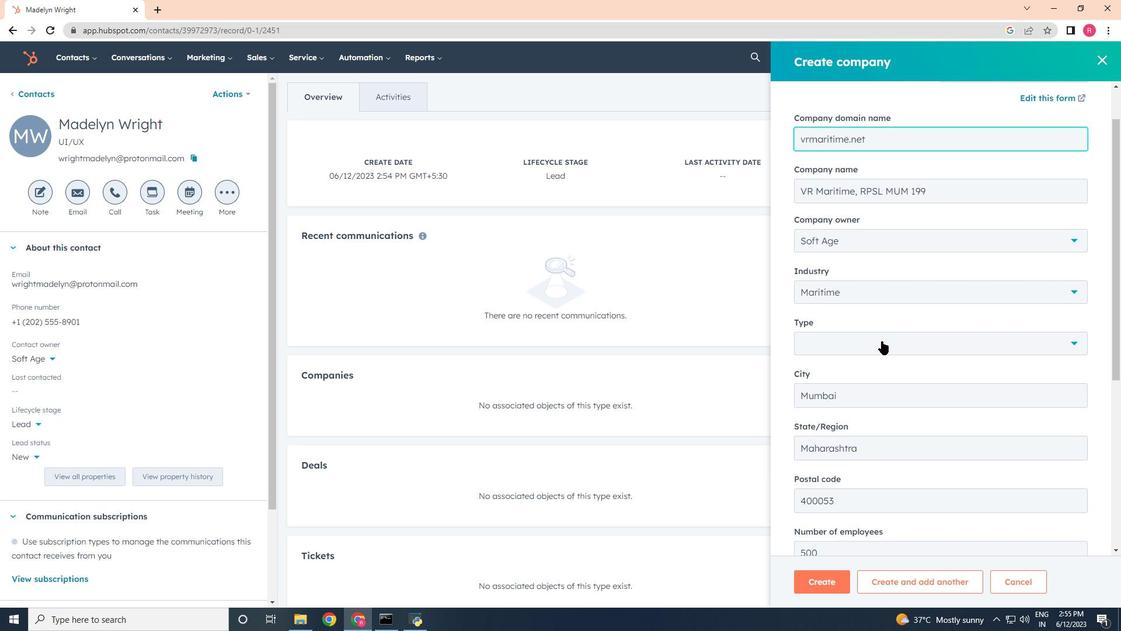 
Action: Mouse moved to (882, 342)
Screenshot: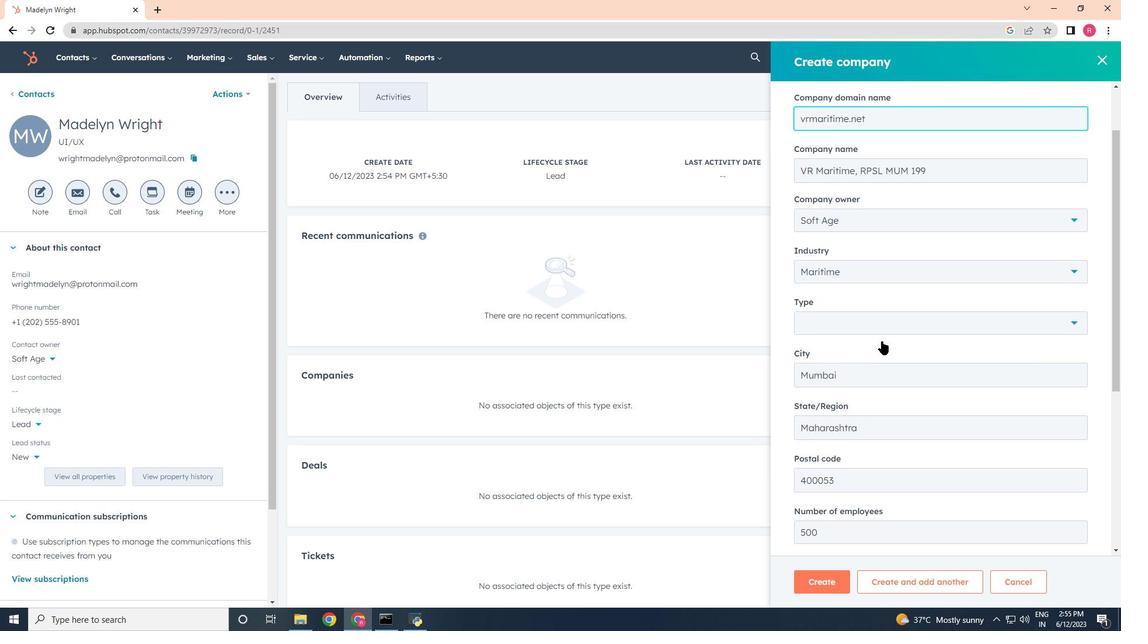 
Action: Mouse scrolled (882, 341) with delta (0, 0)
Screenshot: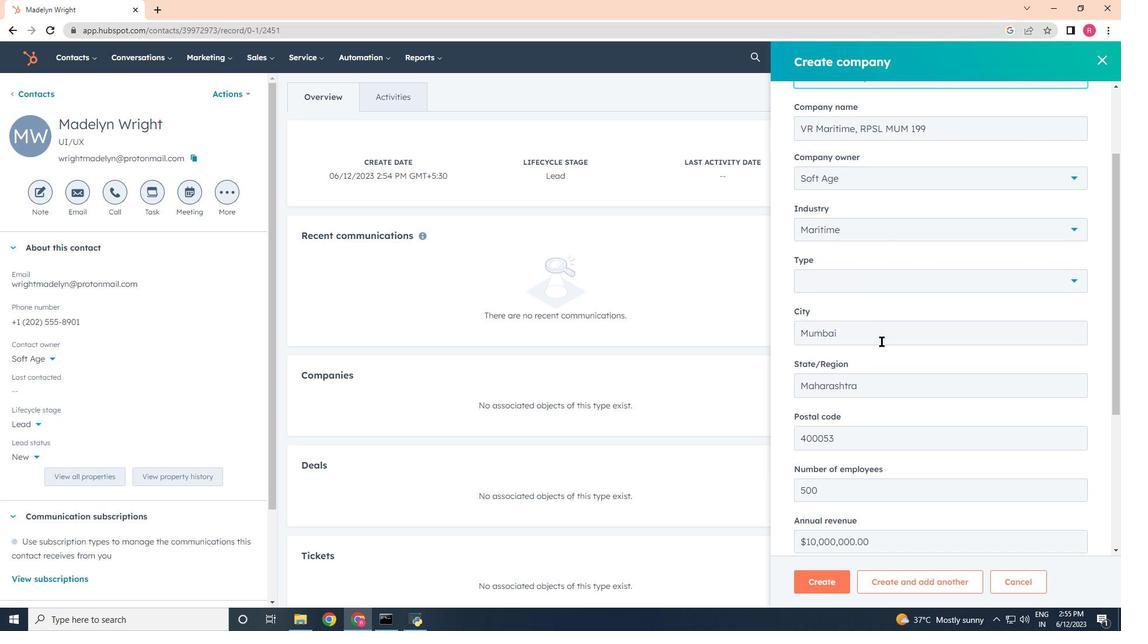 
Action: Mouse moved to (882, 343)
Screenshot: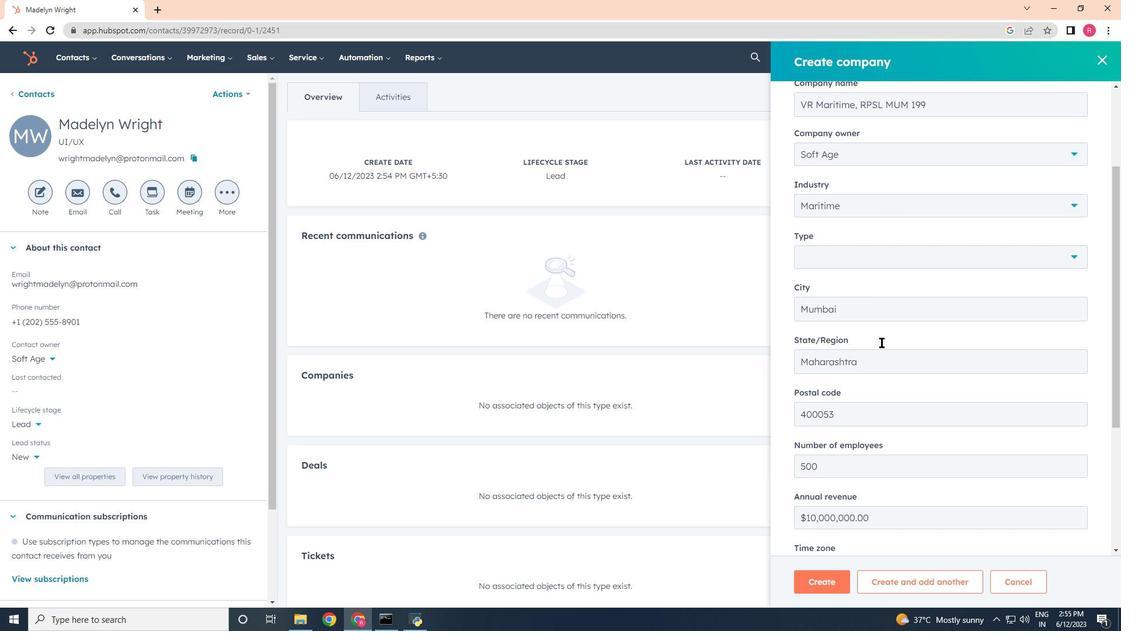
Action: Mouse scrolled (882, 343) with delta (0, 0)
Screenshot: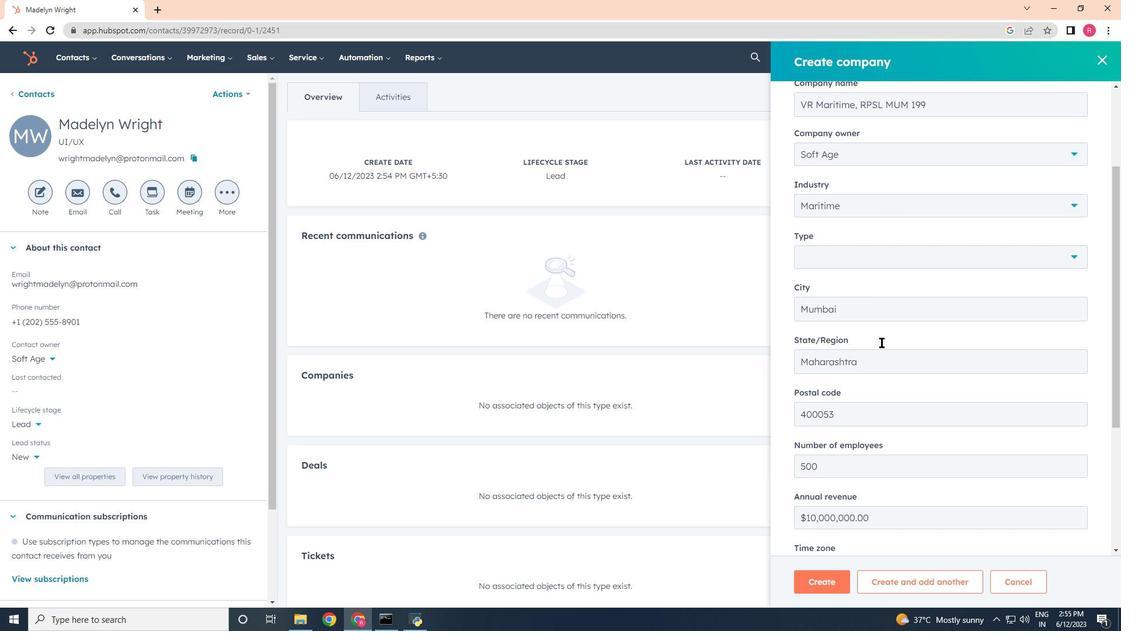 
Action: Mouse moved to (882, 344)
Screenshot: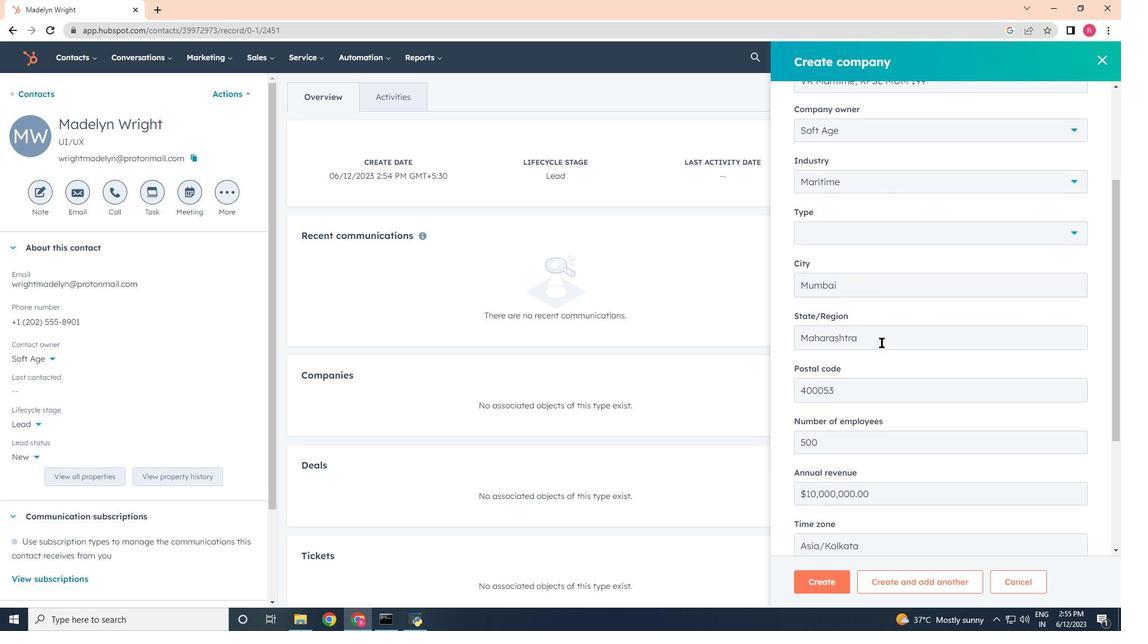 
Action: Mouse scrolled (882, 343) with delta (0, 0)
Screenshot: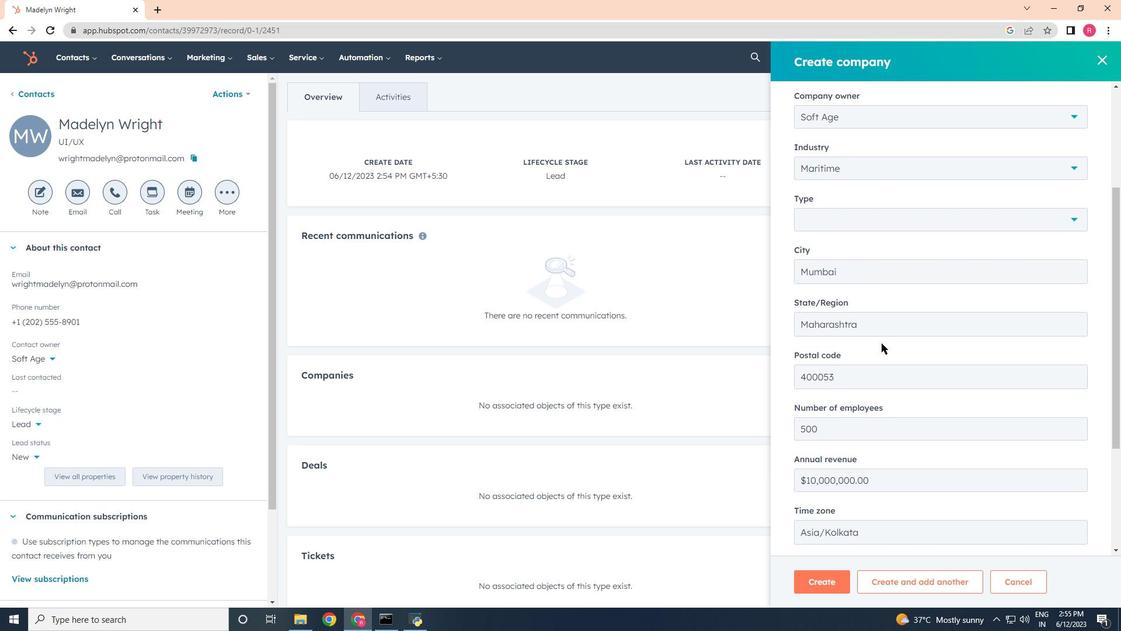 
Action: Mouse moved to (884, 345)
Screenshot: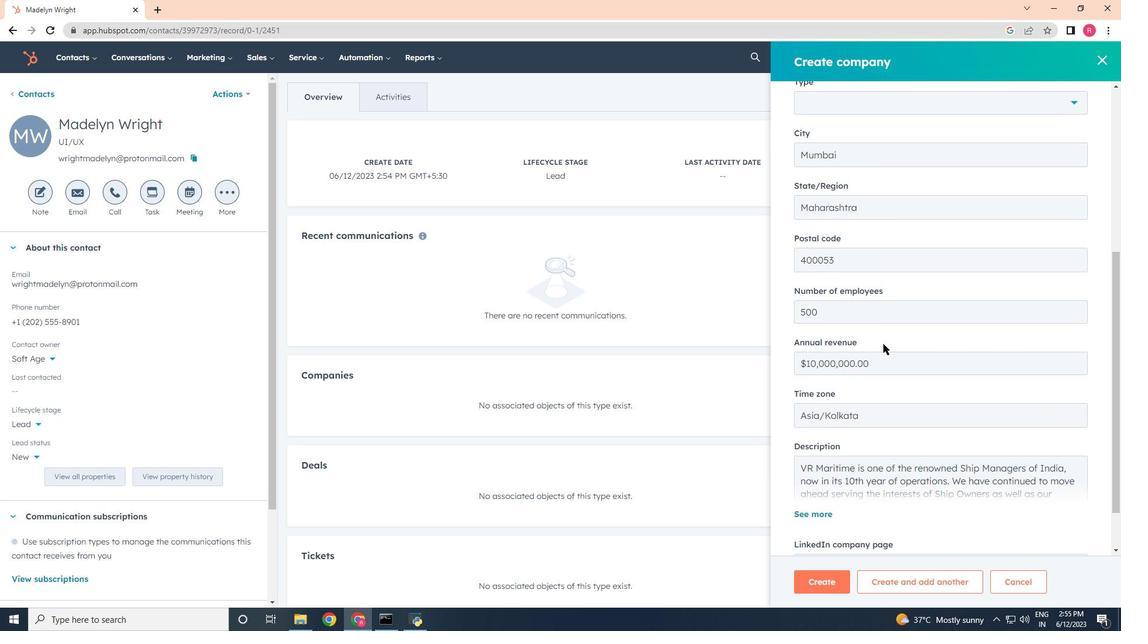 
Action: Mouse scrolled (884, 344) with delta (0, 0)
Screenshot: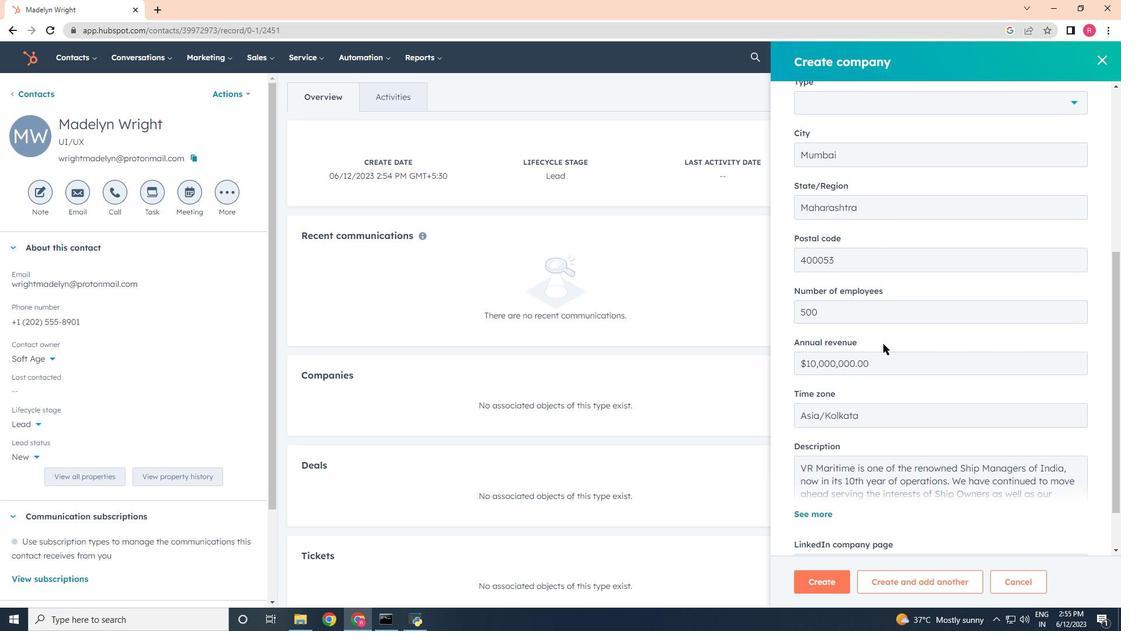 
Action: Mouse moved to (884, 345)
Screenshot: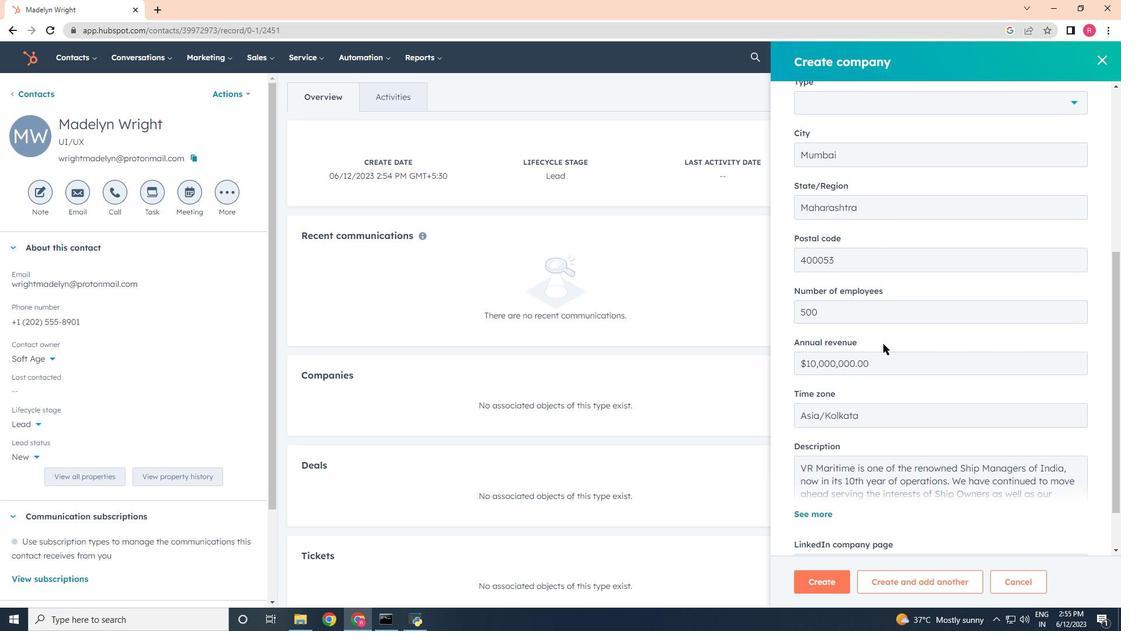 
Action: Mouse scrolled (884, 345) with delta (0, 0)
Screenshot: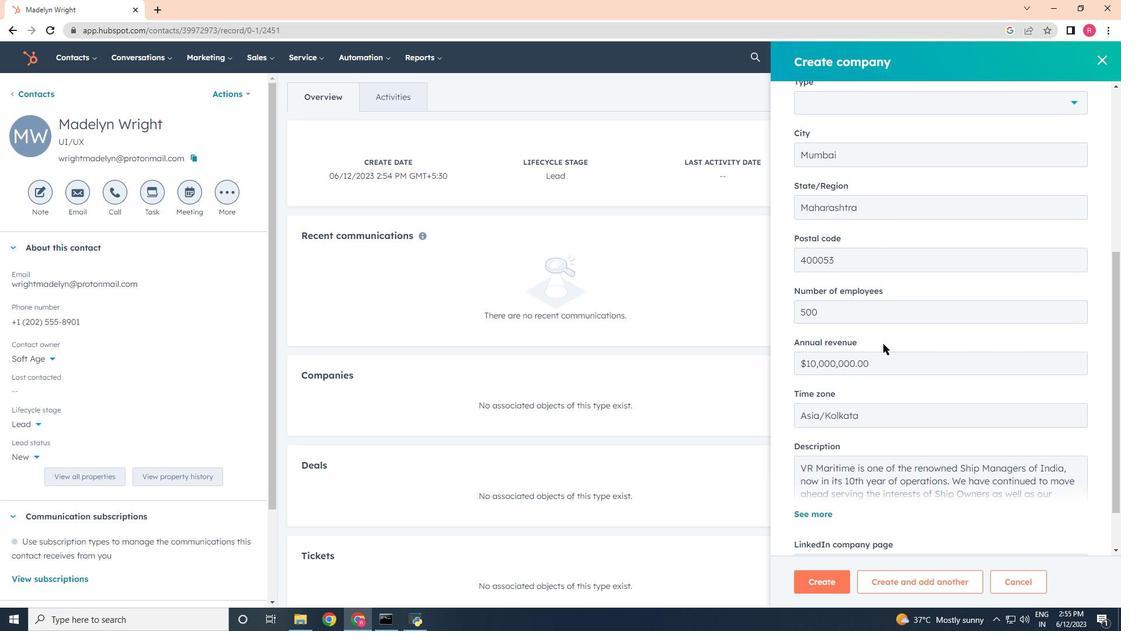 
Action: Mouse moved to (884, 346)
Screenshot: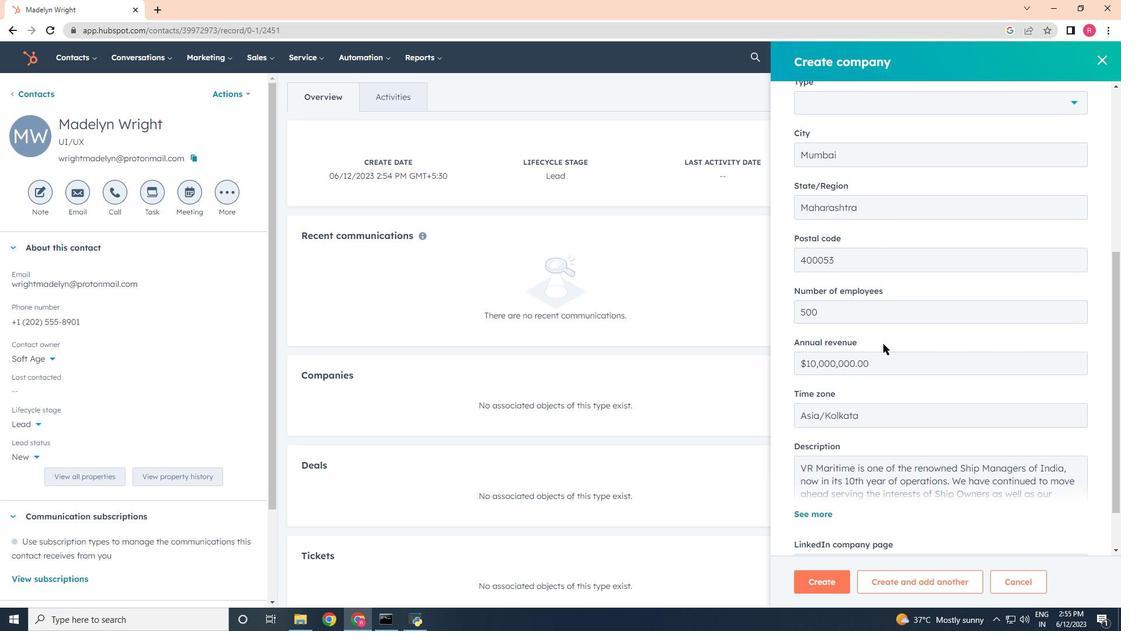 
Action: Mouse scrolled (884, 345) with delta (0, 0)
Screenshot: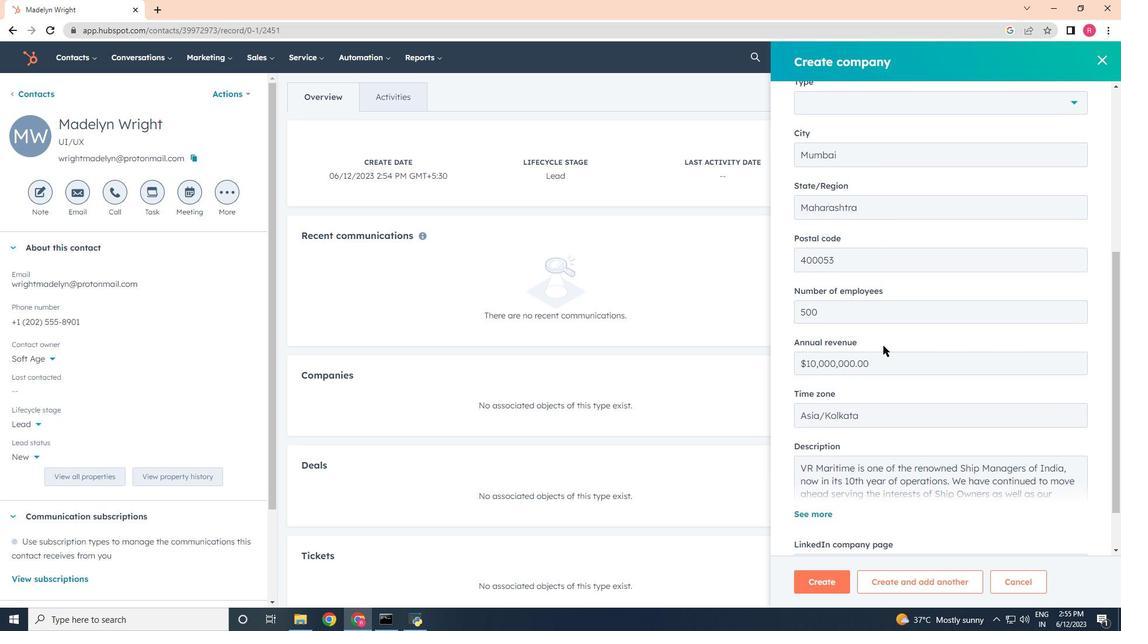 
Action: Mouse moved to (884, 347)
Screenshot: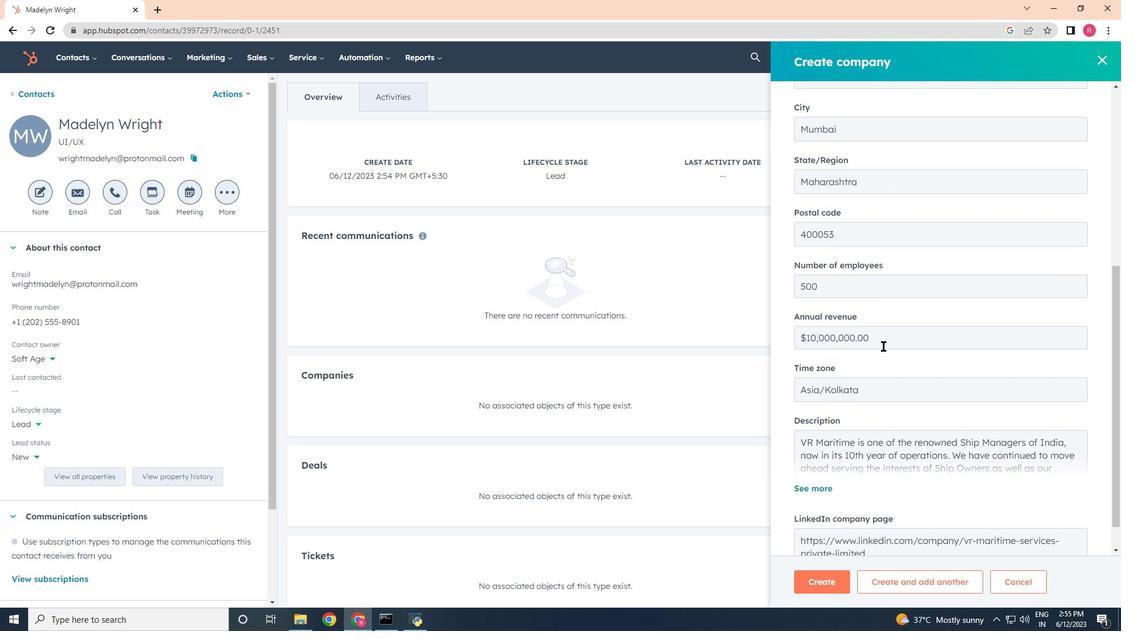 
Action: Mouse scrolled (884, 346) with delta (0, 0)
Screenshot: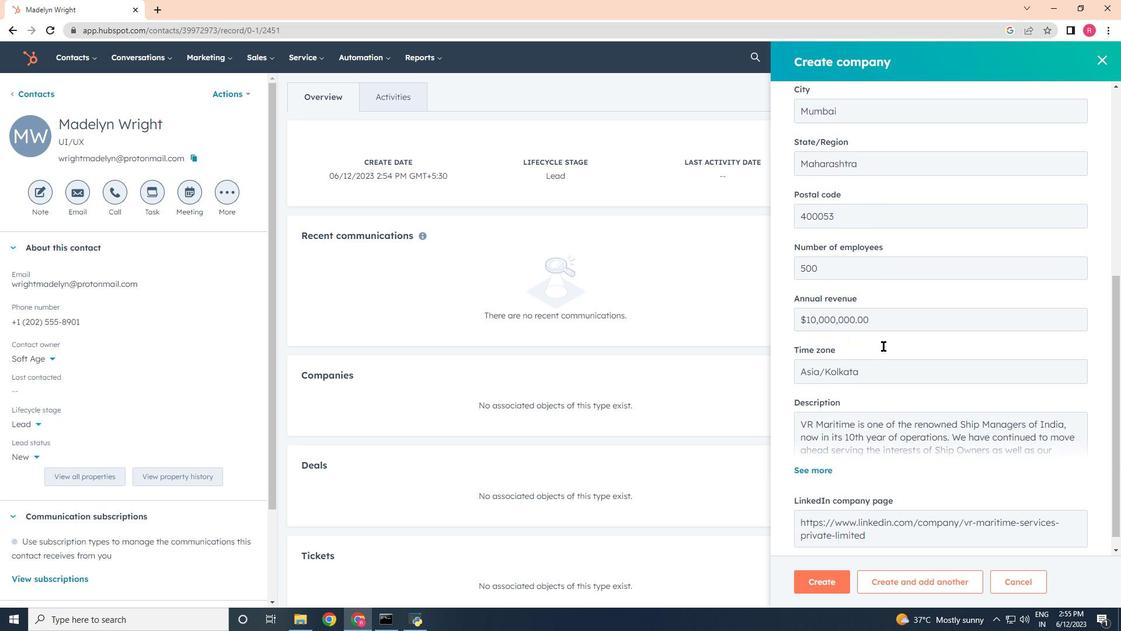 
Action: Mouse moved to (884, 347)
Screenshot: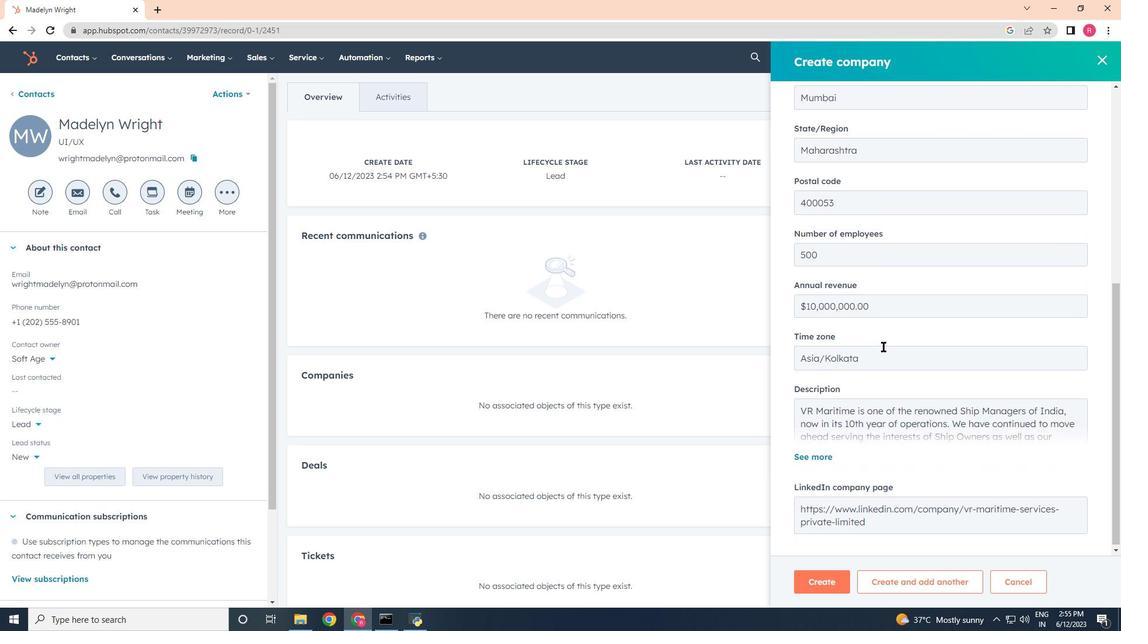 
Action: Mouse scrolled (884, 347) with delta (0, 0)
Screenshot: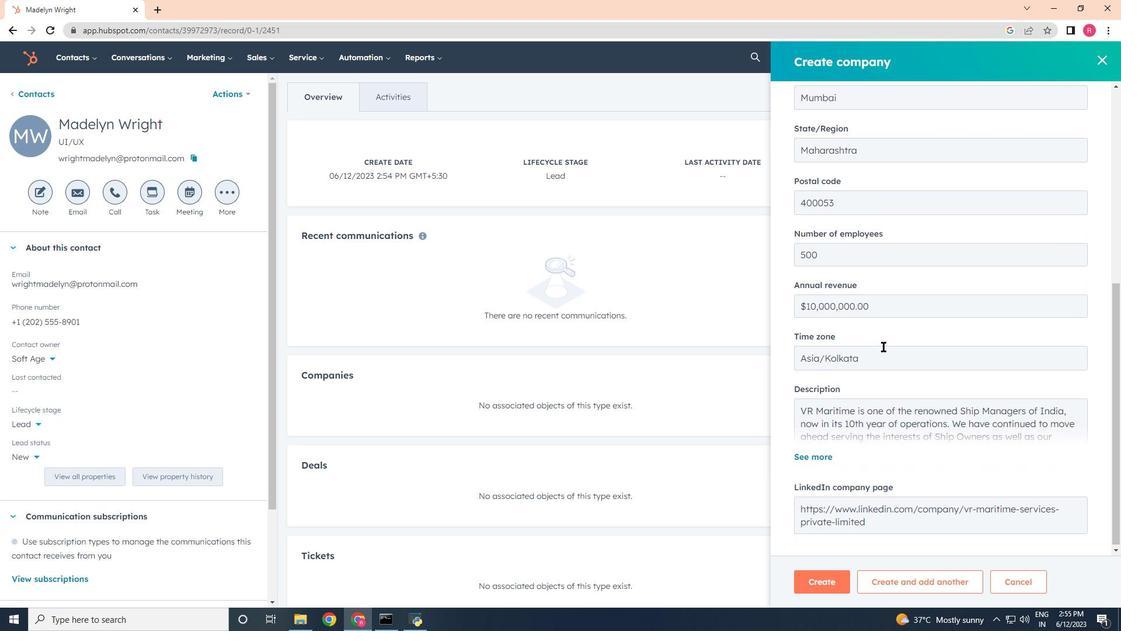 
Action: Mouse moved to (833, 574)
Screenshot: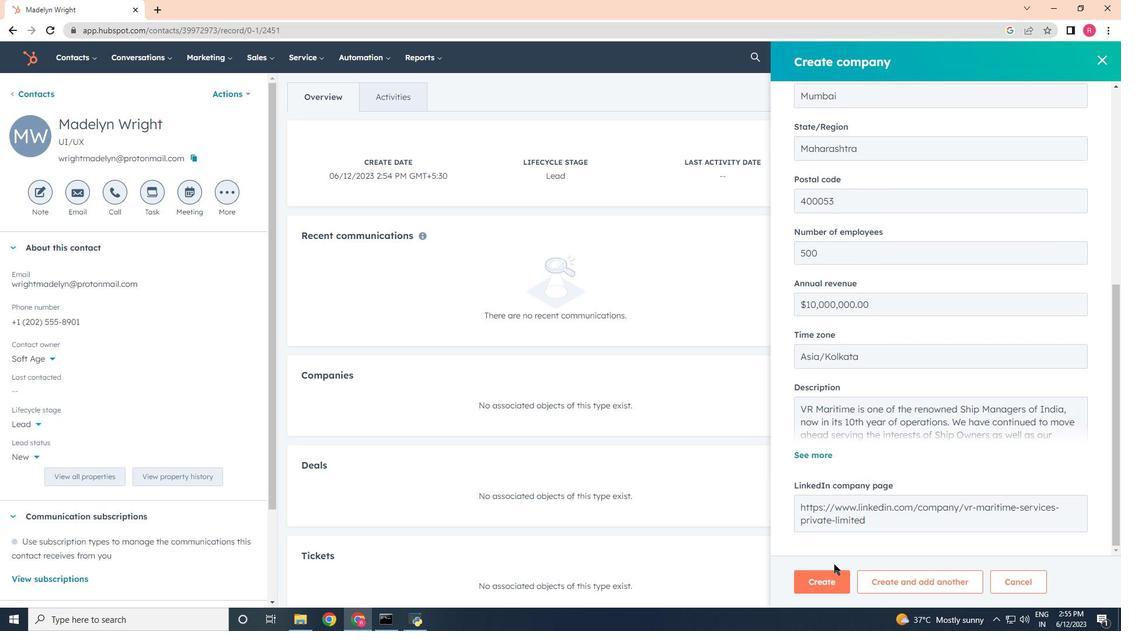 
Action: Mouse pressed left at (833, 574)
Screenshot: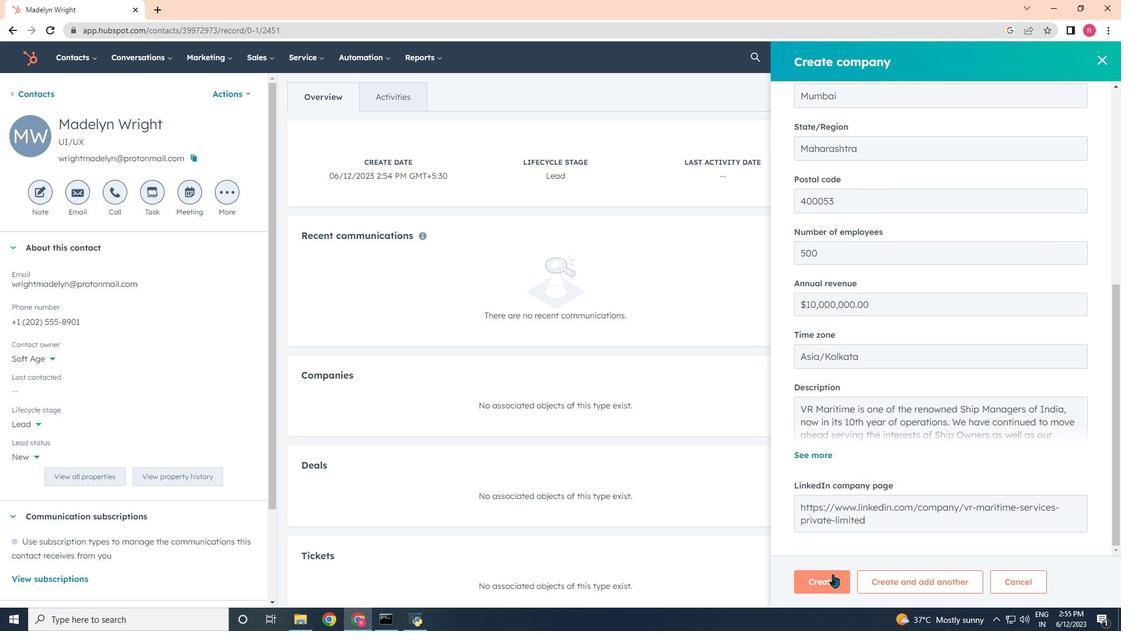 
Action: Mouse moved to (819, 572)
Screenshot: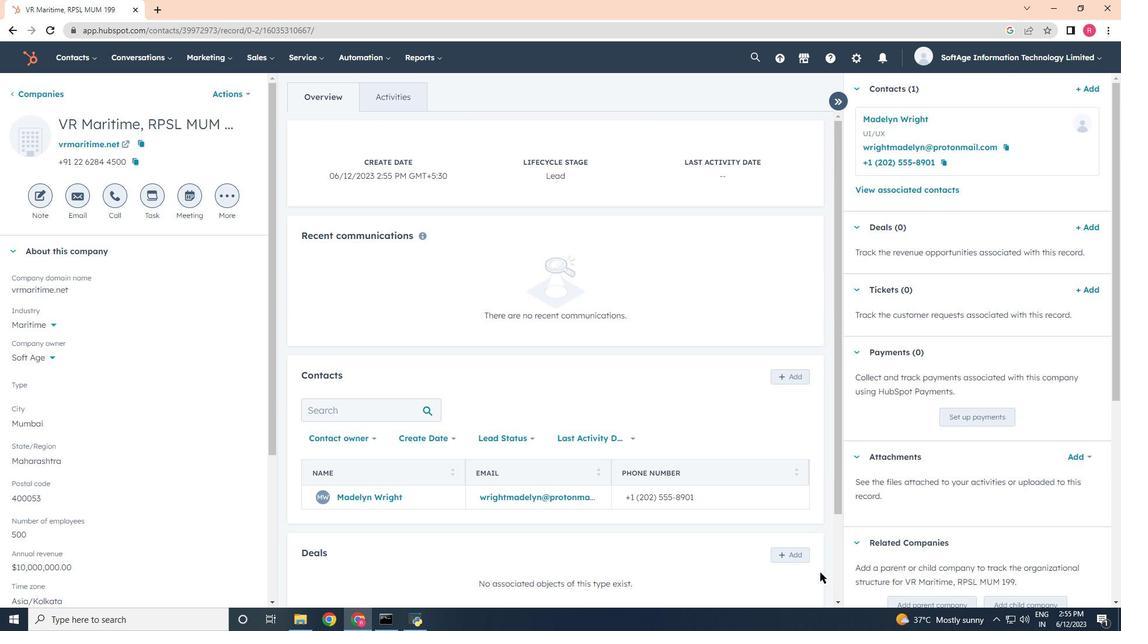 
